 Task: Move the date in custom field "assignee" to the same day next week.
Action: Mouse moved to (1047, 81)
Screenshot: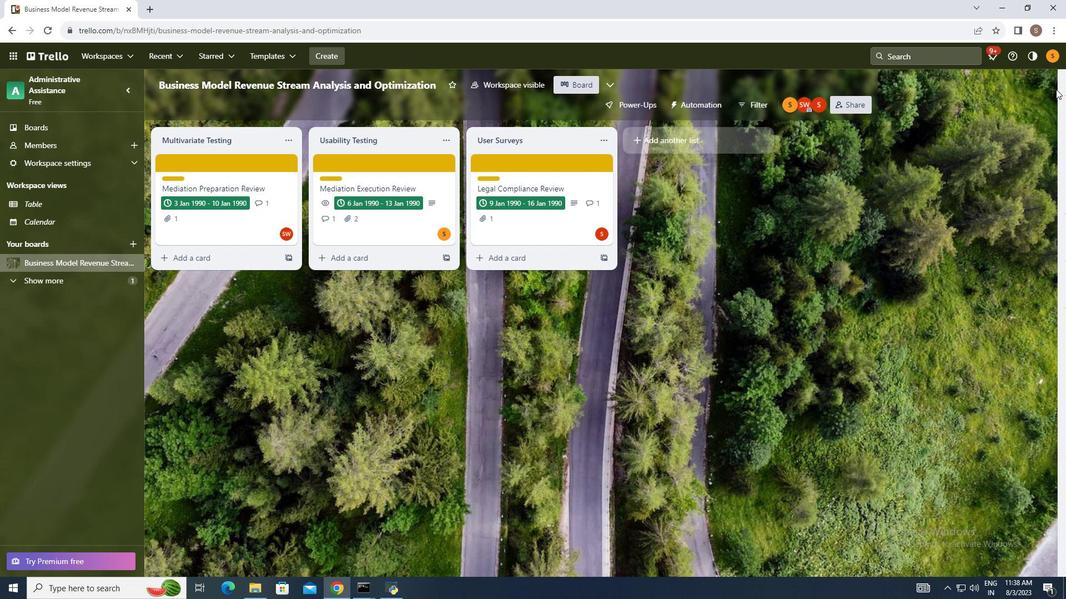 
Action: Mouse pressed left at (1047, 81)
Screenshot: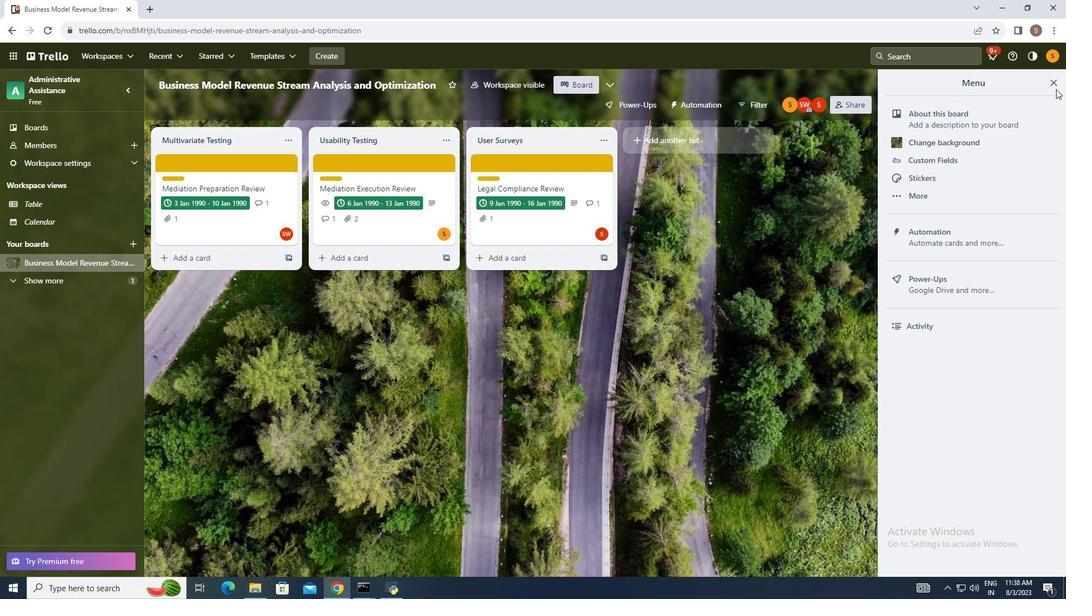 
Action: Mouse moved to (981, 222)
Screenshot: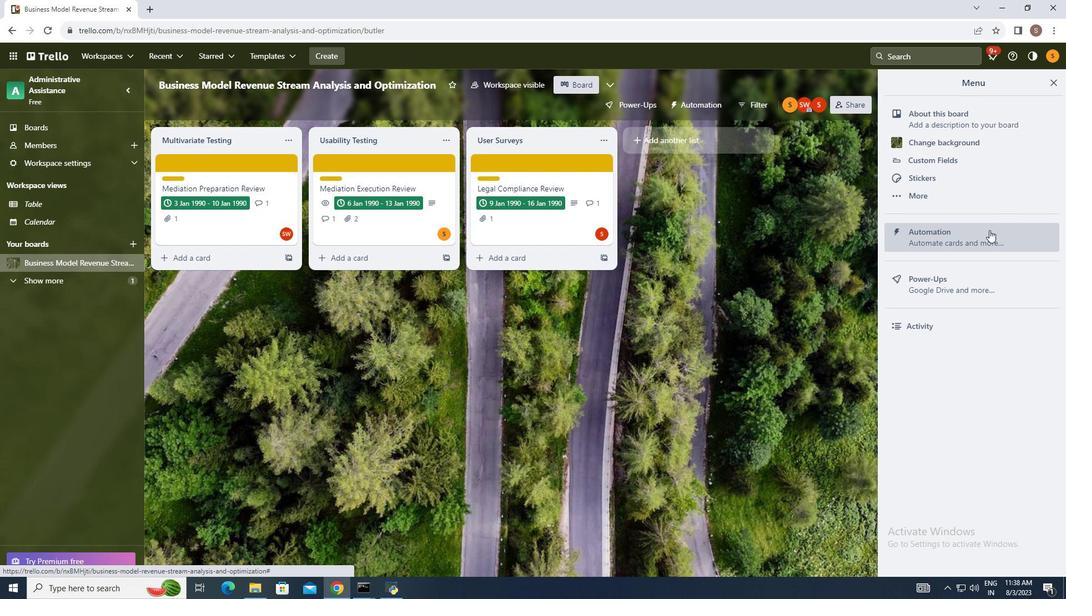 
Action: Mouse pressed left at (981, 222)
Screenshot: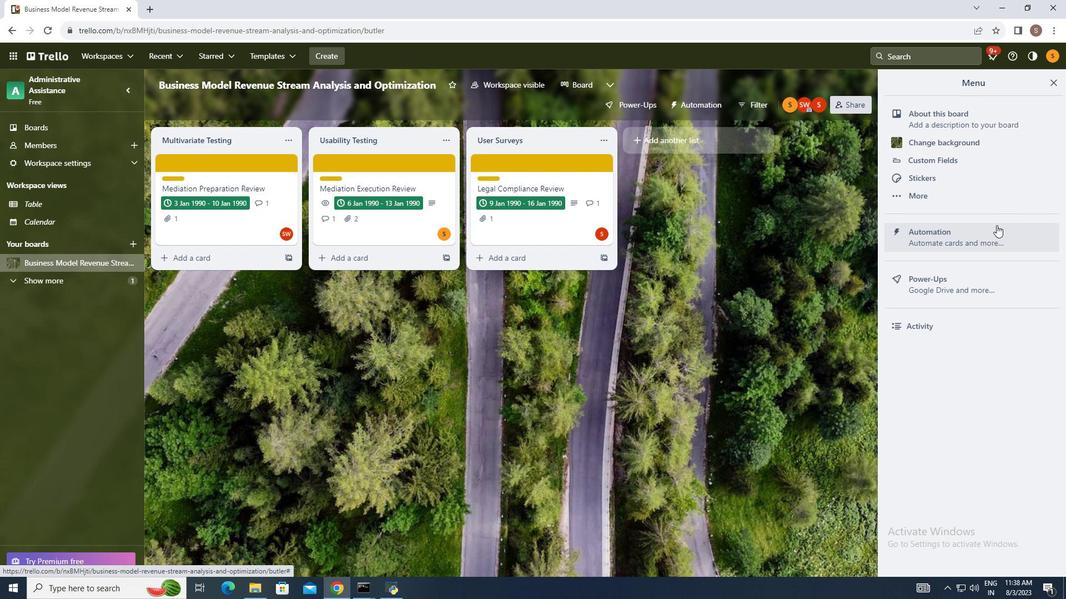 
Action: Mouse moved to (162, 279)
Screenshot: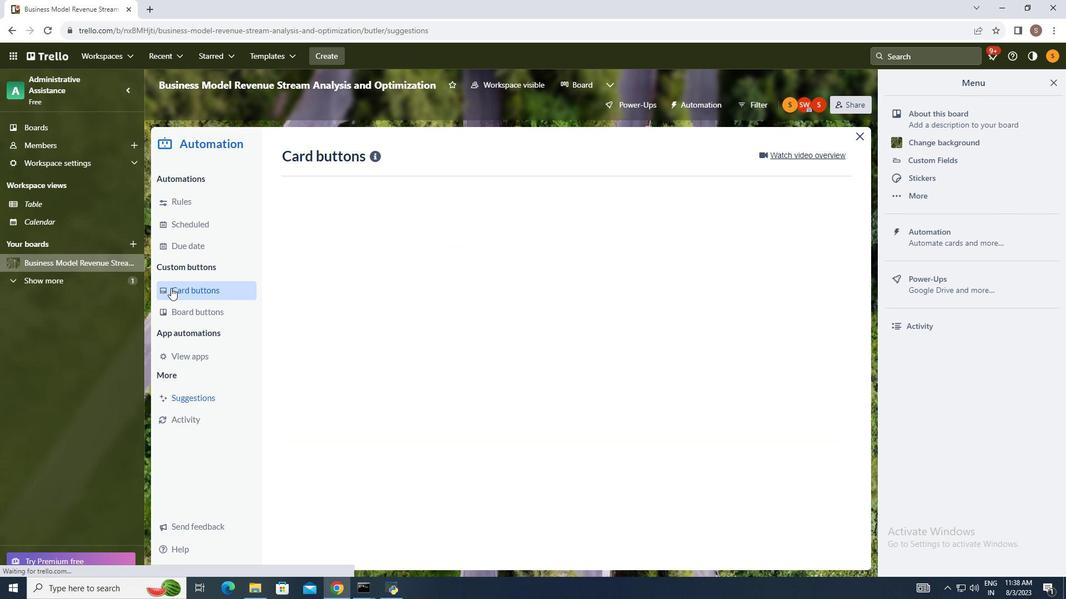 
Action: Mouse pressed left at (162, 279)
Screenshot: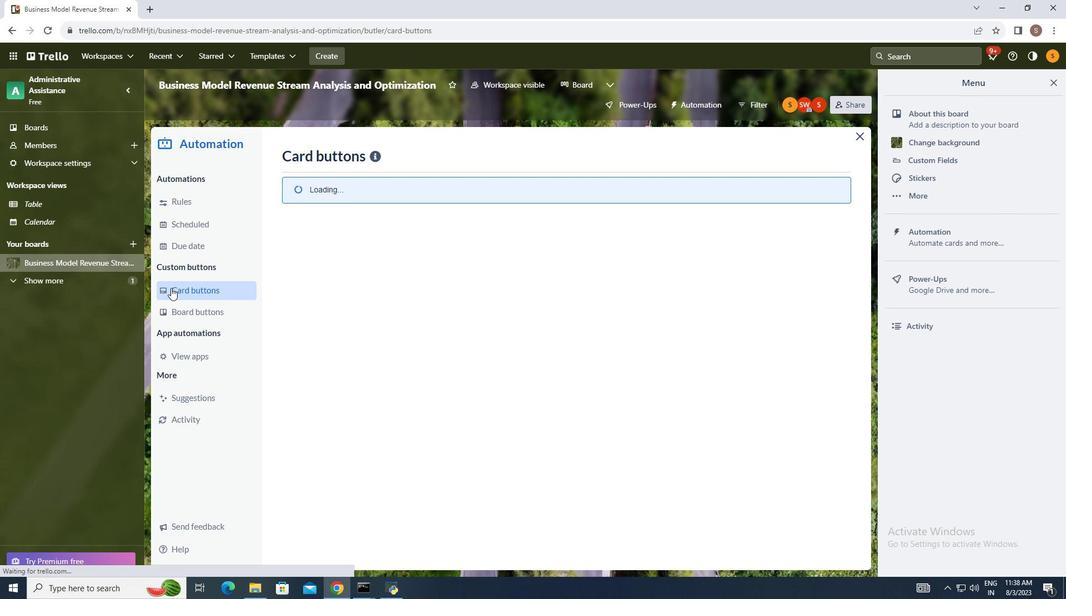 
Action: Mouse moved to (802, 147)
Screenshot: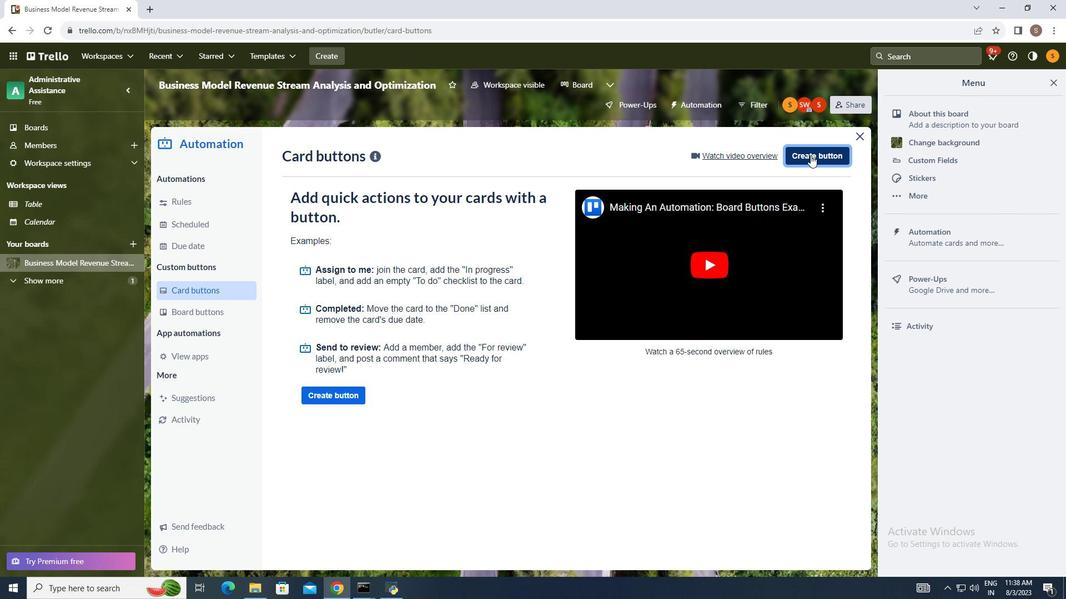 
Action: Mouse pressed left at (802, 147)
Screenshot: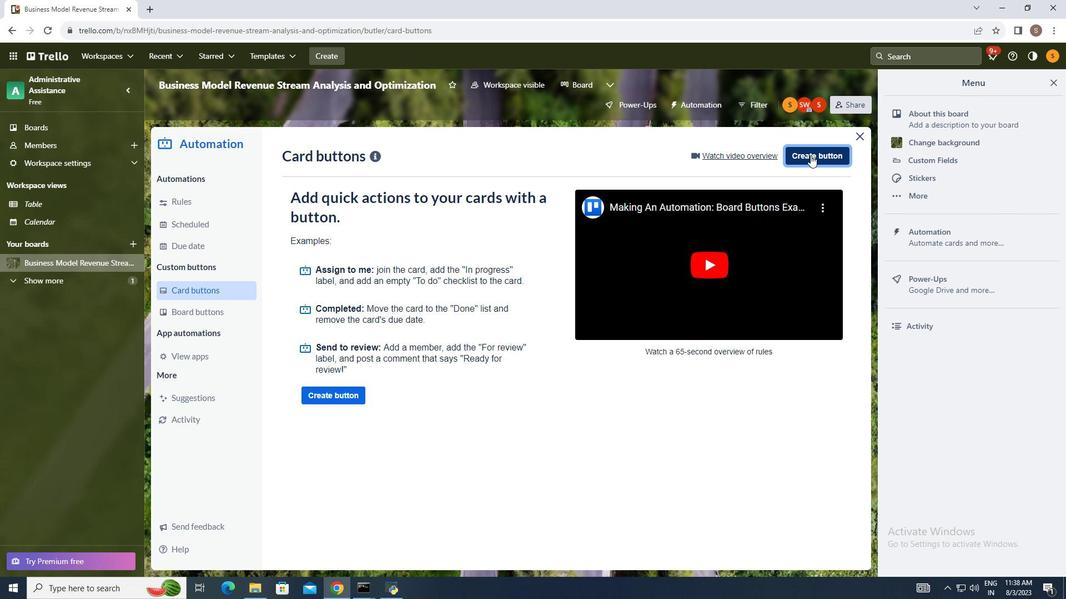 
Action: Mouse moved to (503, 294)
Screenshot: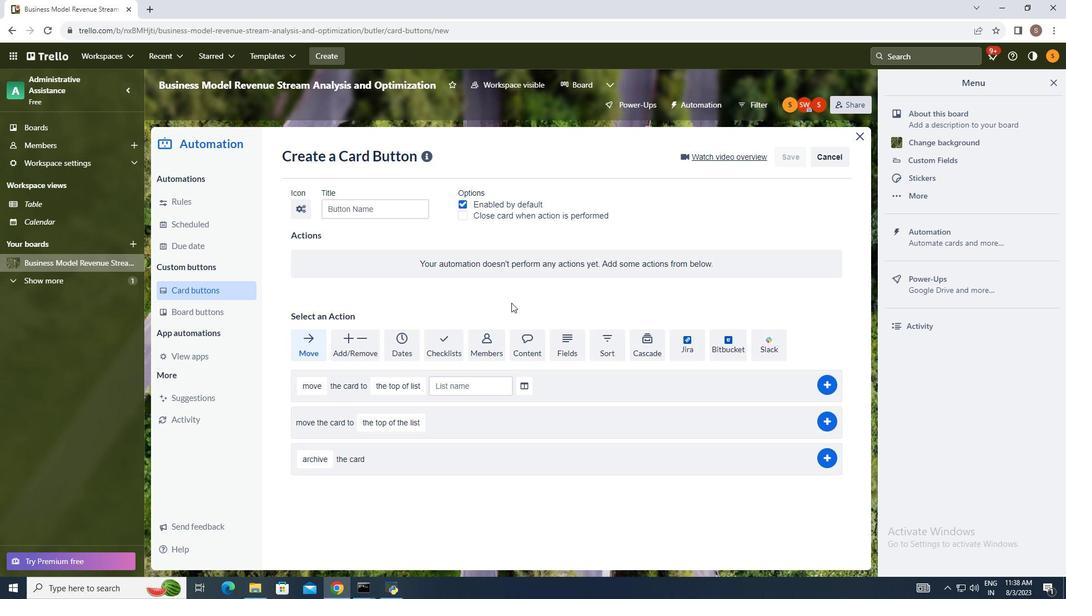 
Action: Mouse pressed left at (503, 294)
Screenshot: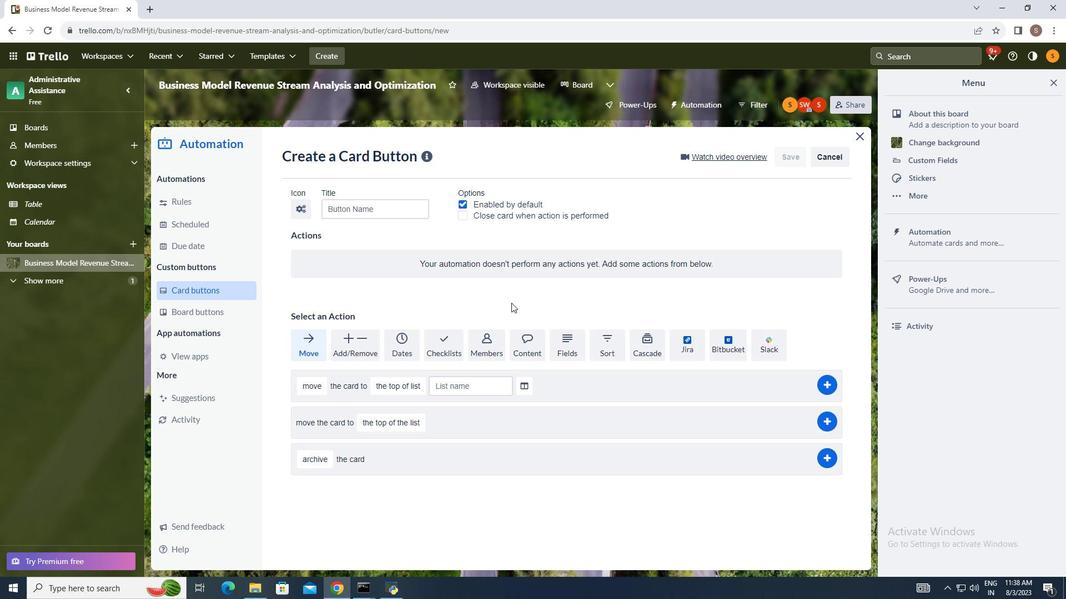 
Action: Mouse moved to (552, 331)
Screenshot: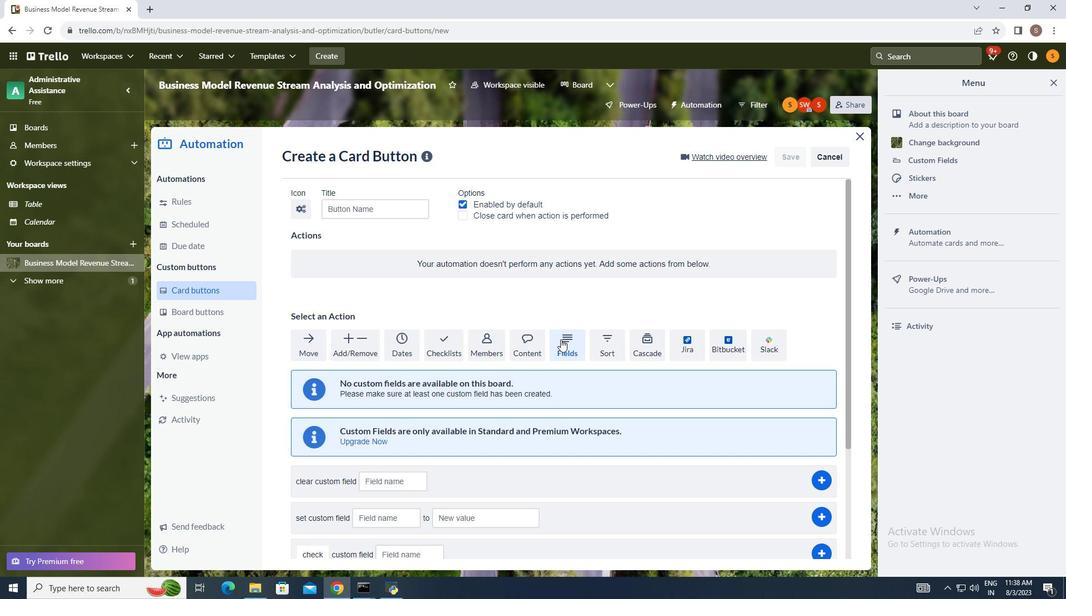 
Action: Mouse pressed left at (552, 331)
Screenshot: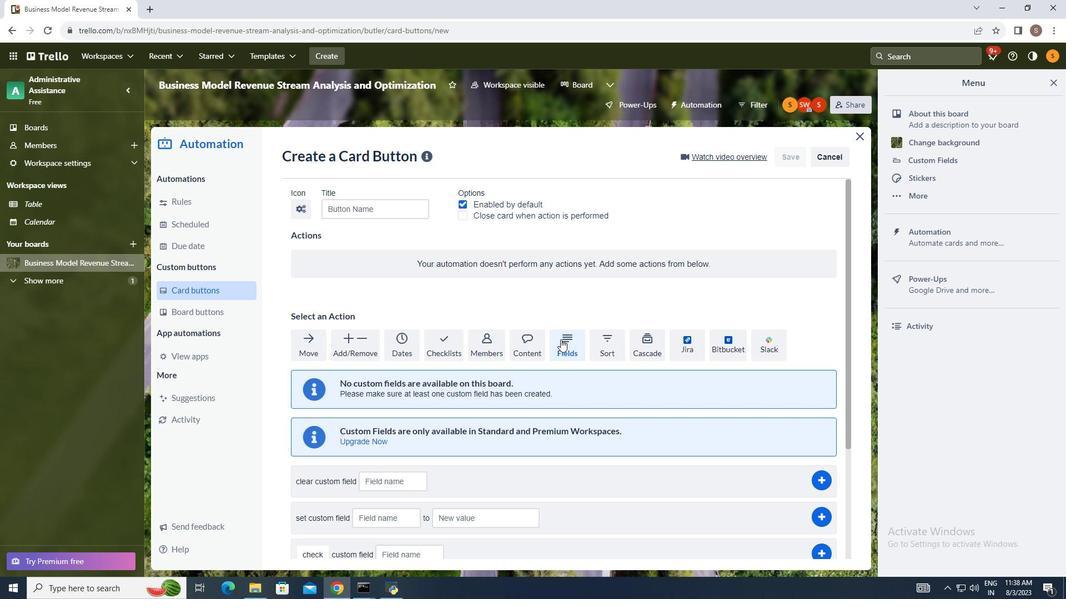 
Action: Mouse moved to (556, 355)
Screenshot: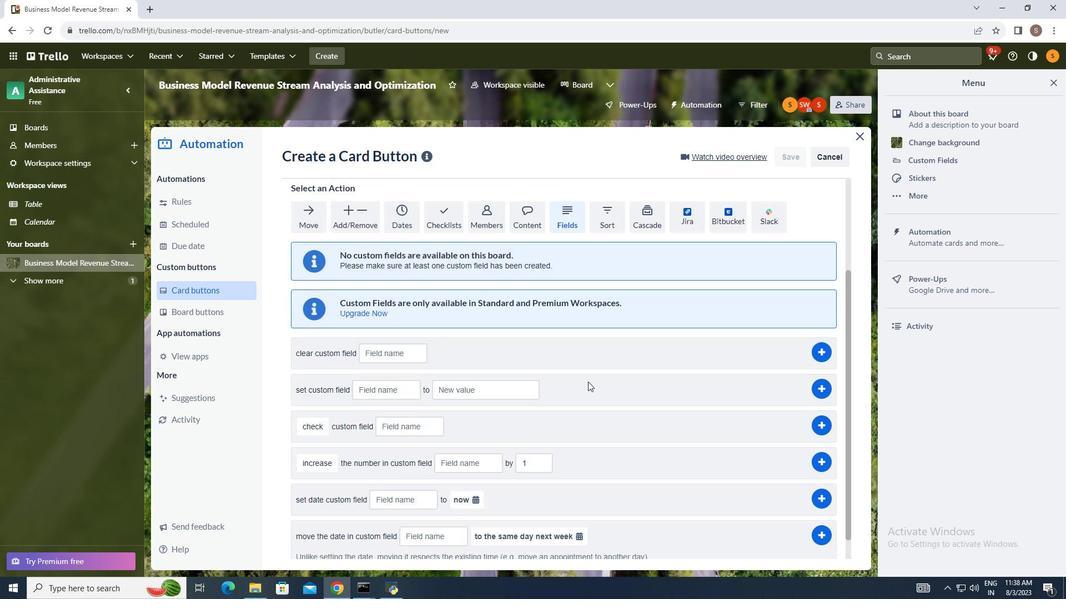 
Action: Mouse scrolled (556, 354) with delta (0, 0)
Screenshot: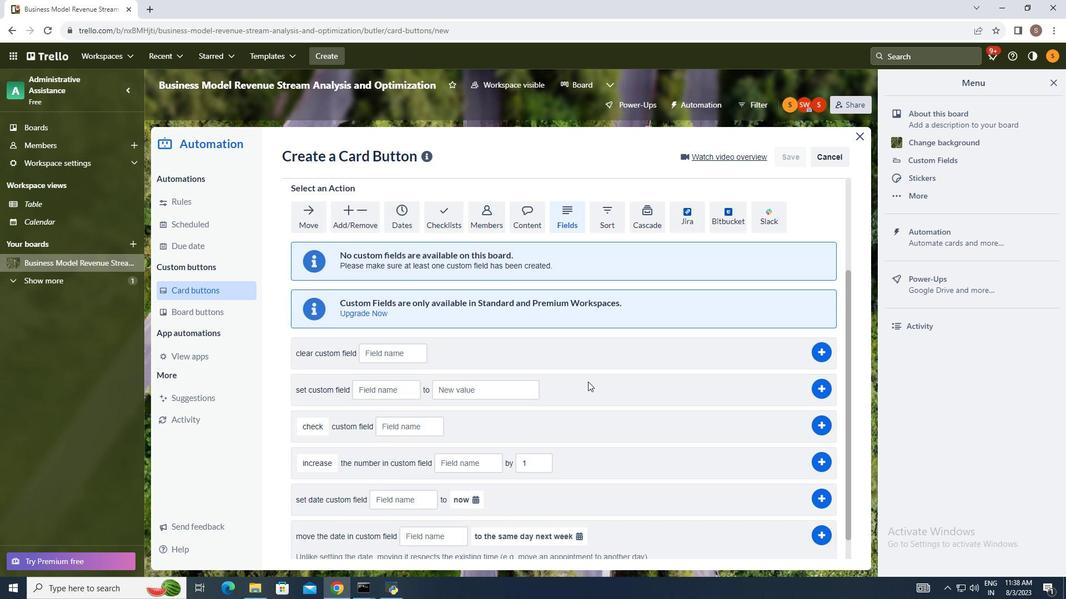 
Action: Mouse moved to (558, 358)
Screenshot: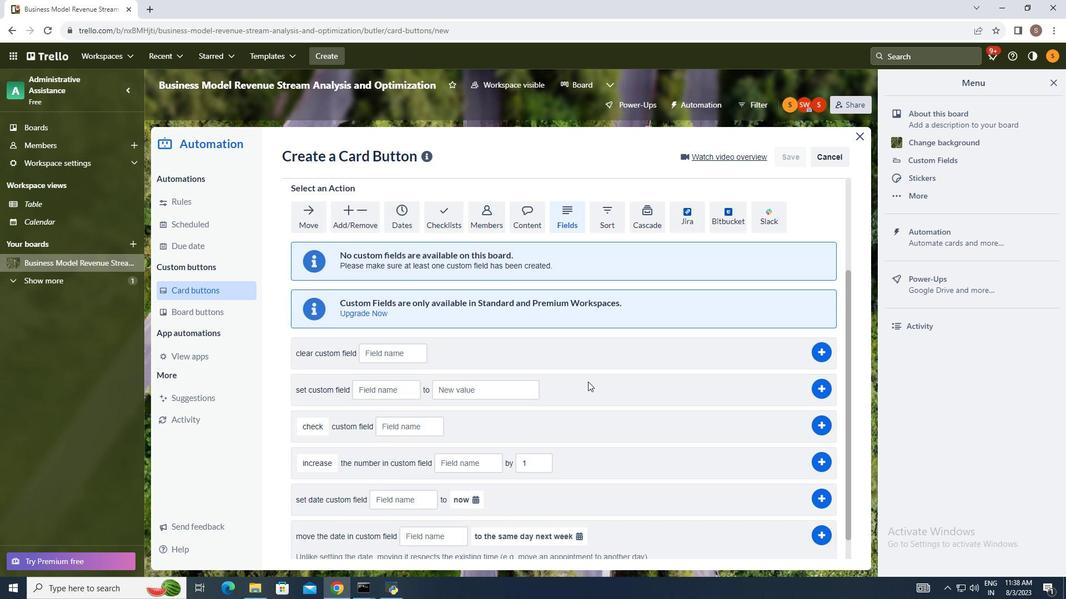 
Action: Mouse scrolled (558, 358) with delta (0, 0)
Screenshot: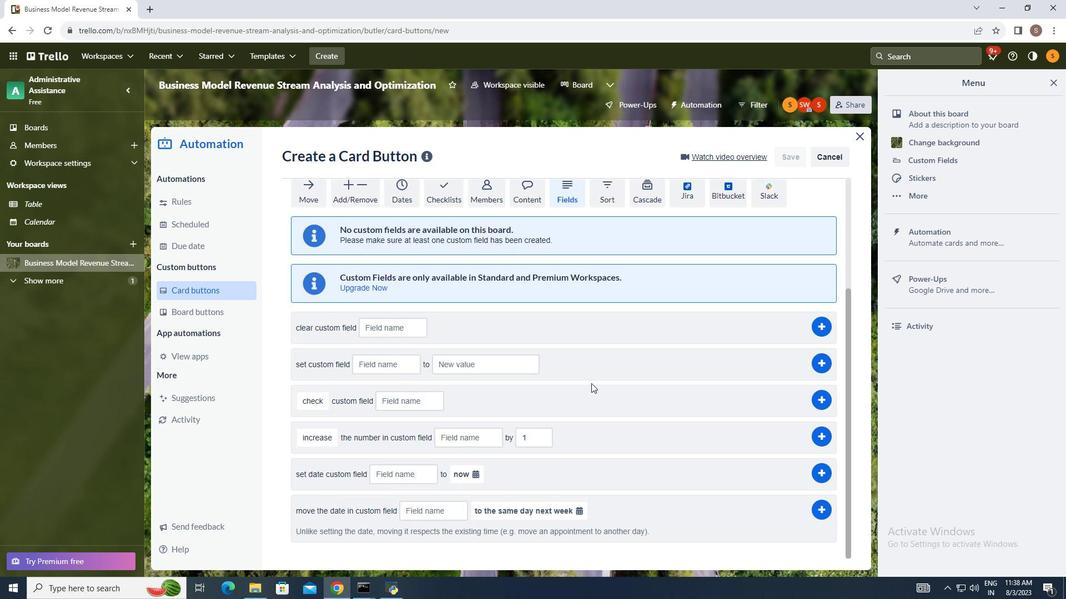 
Action: Mouse moved to (560, 363)
Screenshot: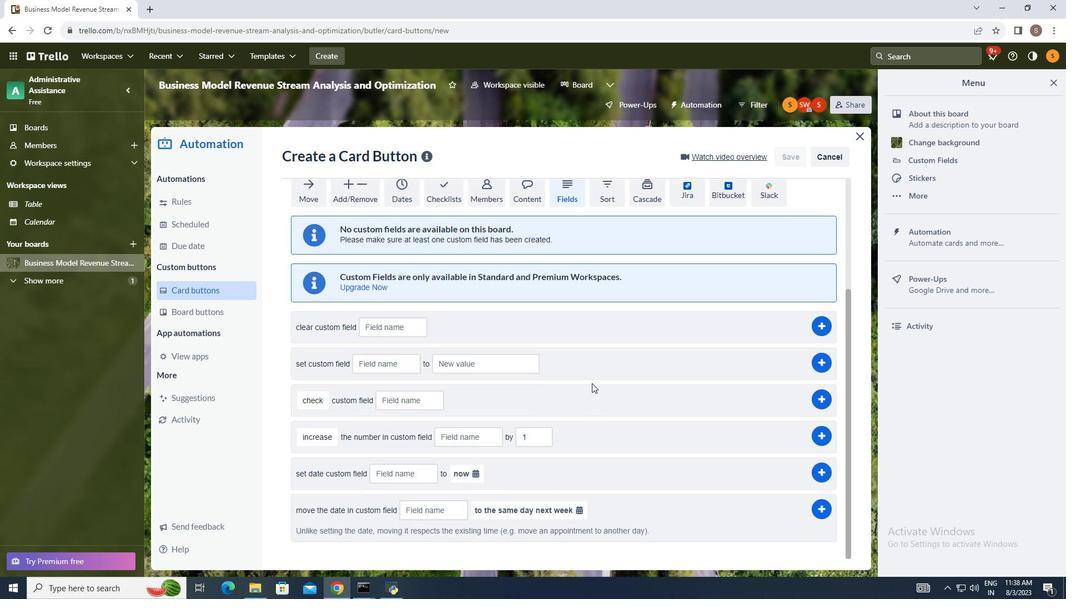 
Action: Mouse scrolled (560, 362) with delta (0, 0)
Screenshot: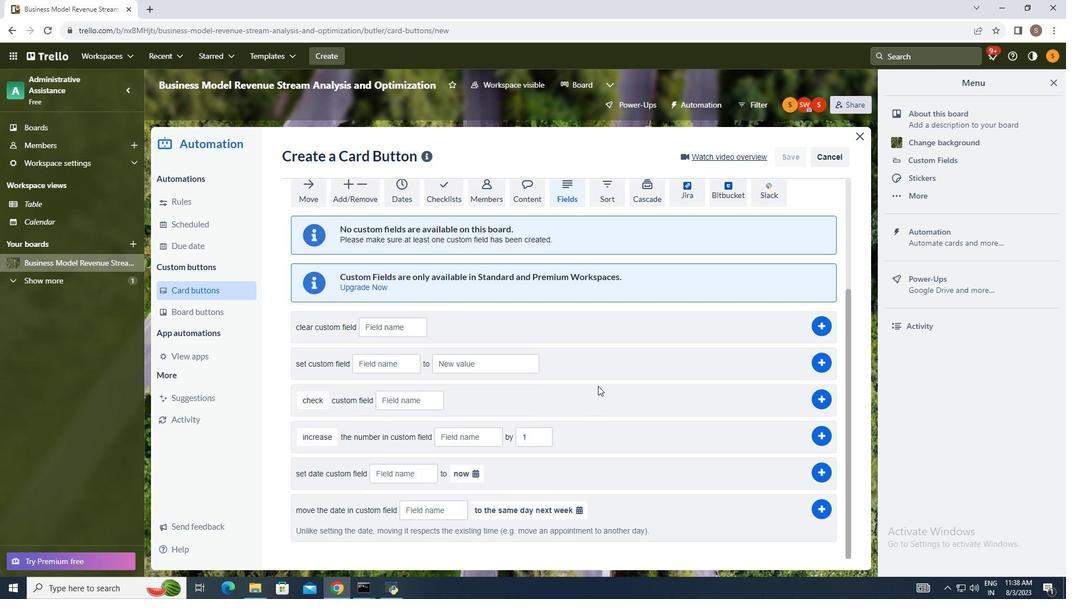 
Action: Mouse moved to (574, 369)
Screenshot: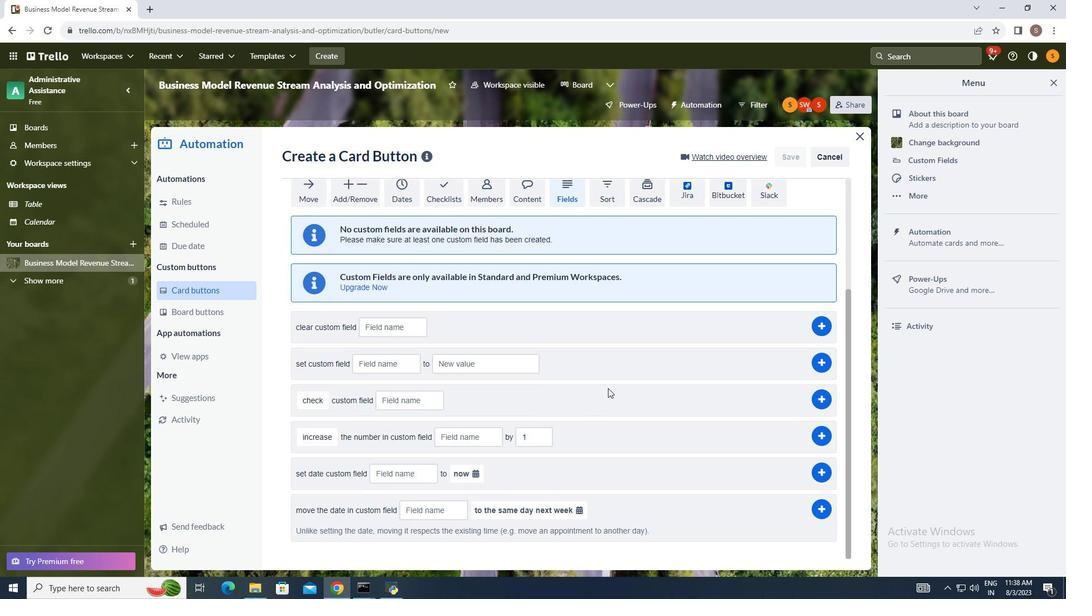 
Action: Mouse scrolled (574, 369) with delta (0, 0)
Screenshot: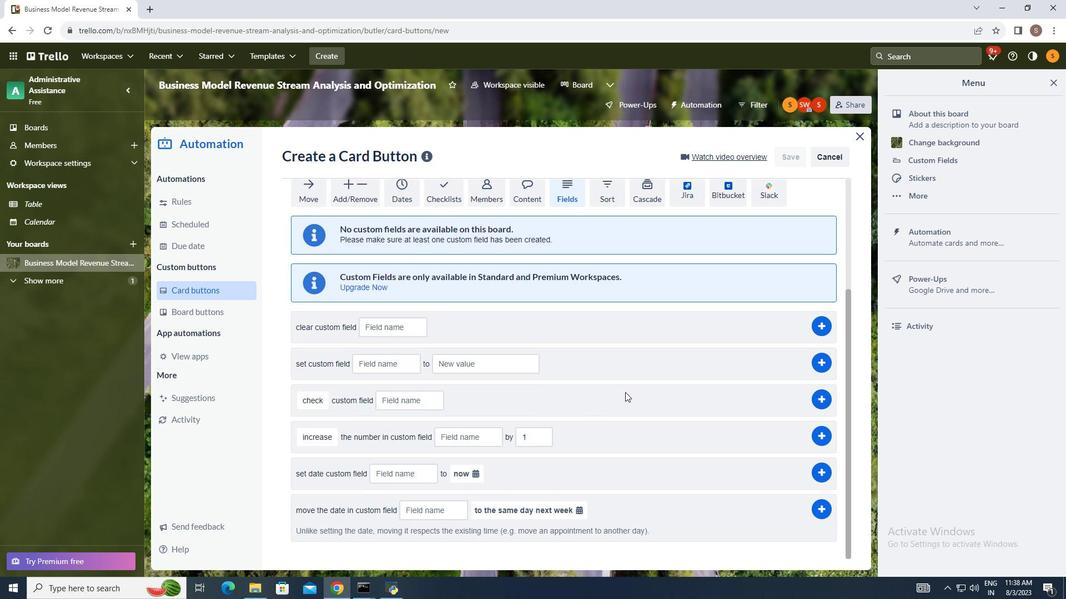 
Action: Mouse moved to (588, 377)
Screenshot: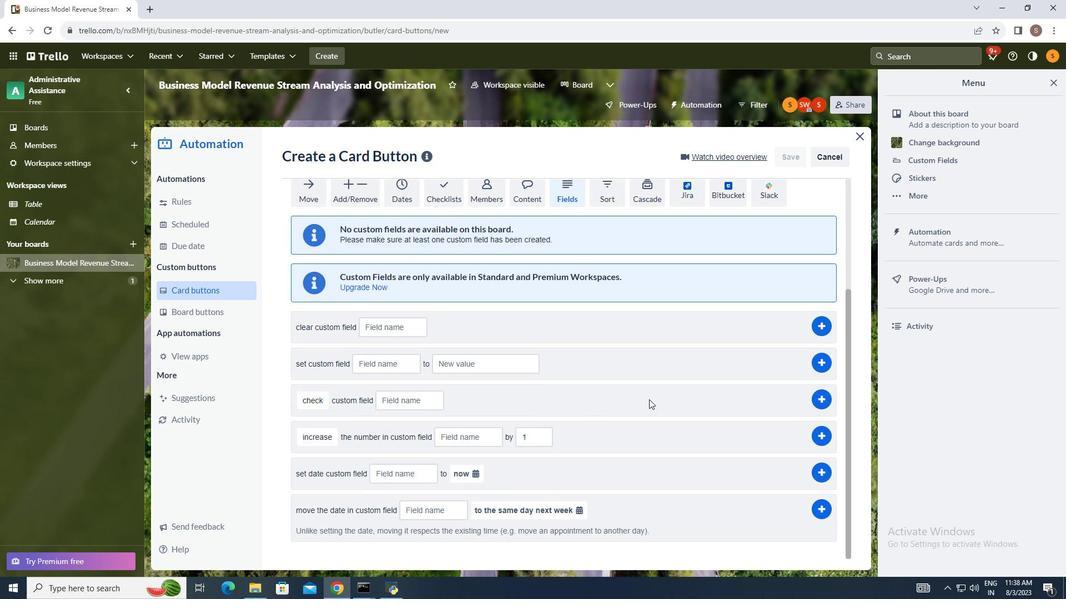 
Action: Mouse scrolled (584, 375) with delta (0, 0)
Screenshot: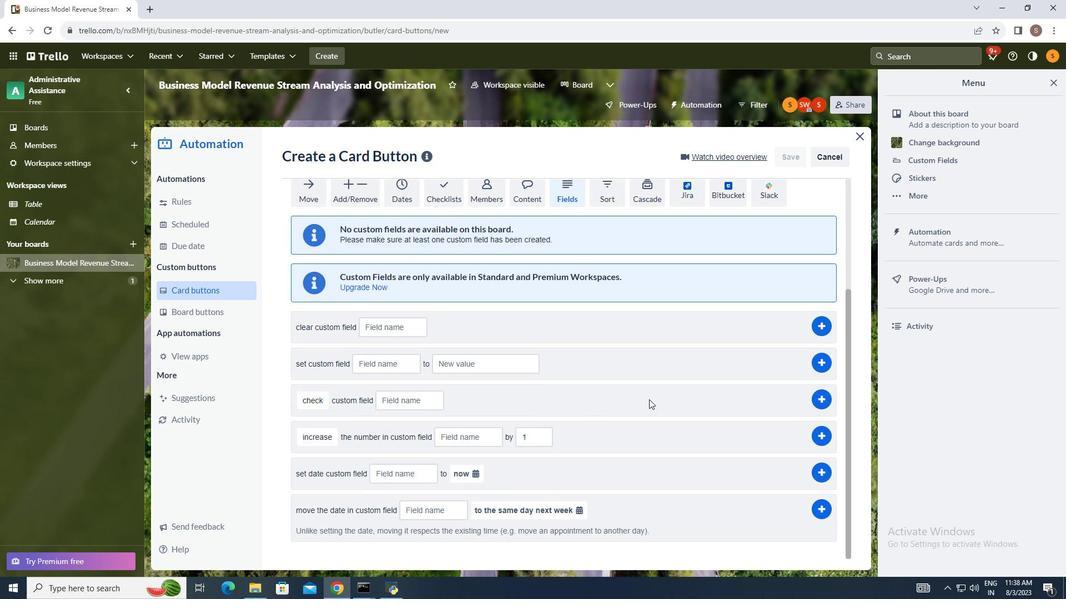 
Action: Mouse moved to (636, 388)
Screenshot: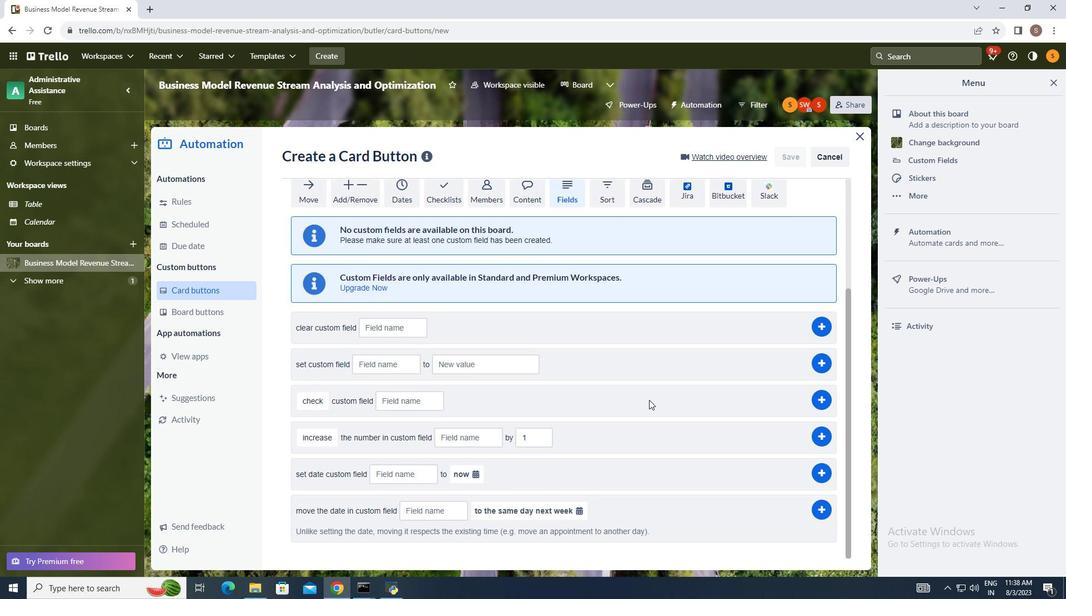 
Action: Mouse scrolled (636, 388) with delta (0, 0)
Screenshot: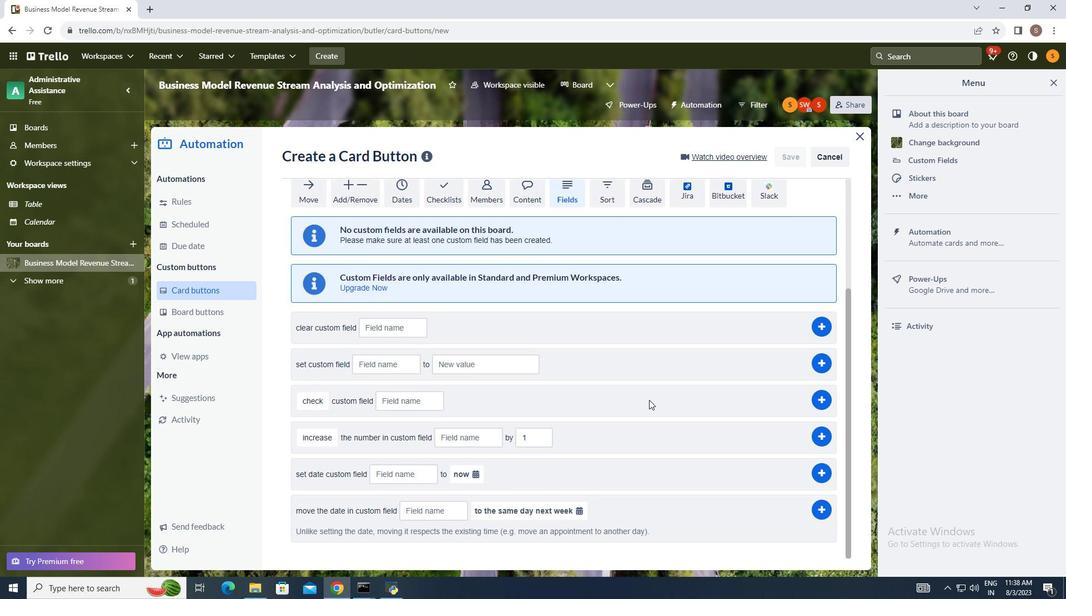 
Action: Mouse moved to (640, 390)
Screenshot: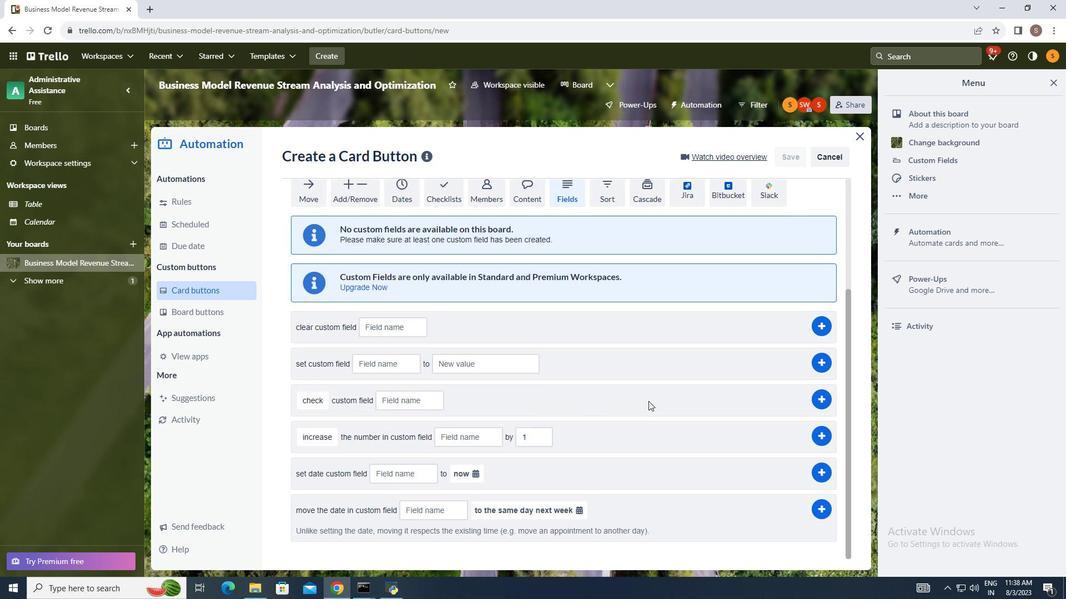 
Action: Mouse scrolled (640, 391) with delta (0, 0)
Screenshot: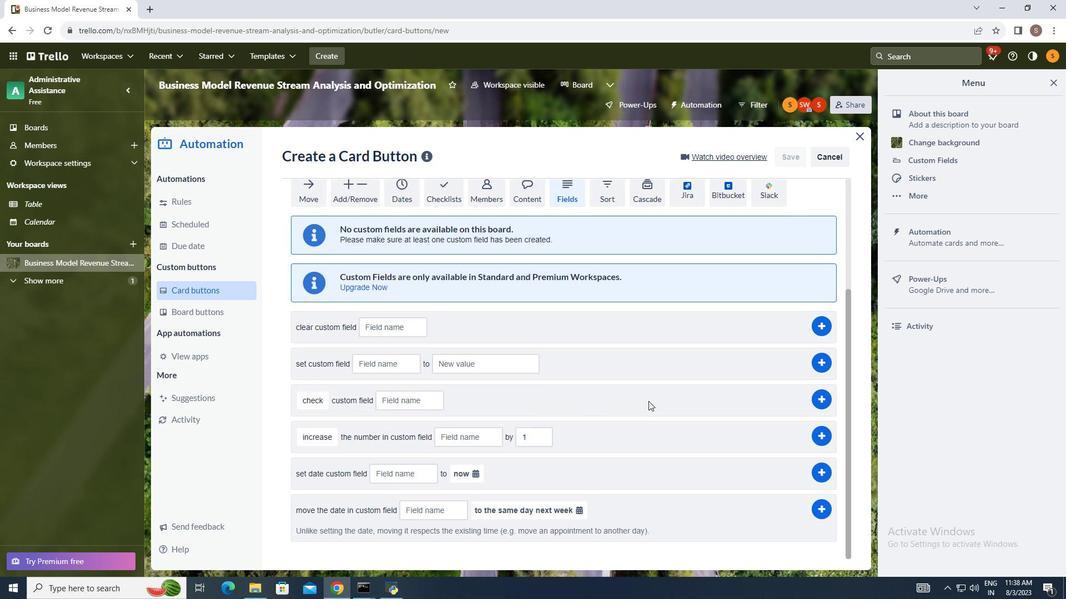
Action: Mouse moved to (640, 391)
Screenshot: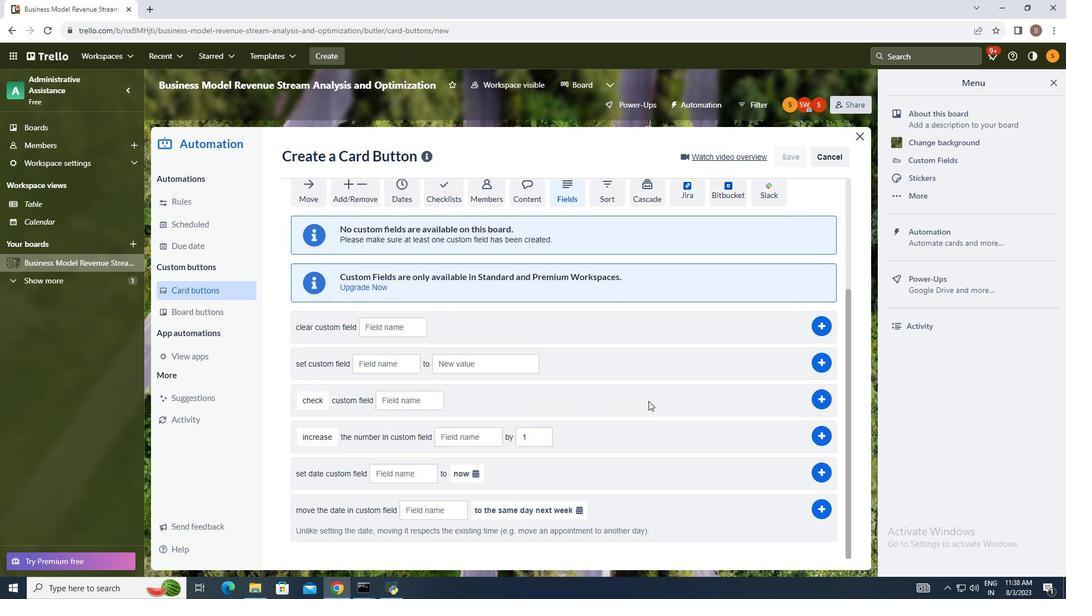 
Action: Mouse scrolled (640, 390) with delta (0, 0)
Screenshot: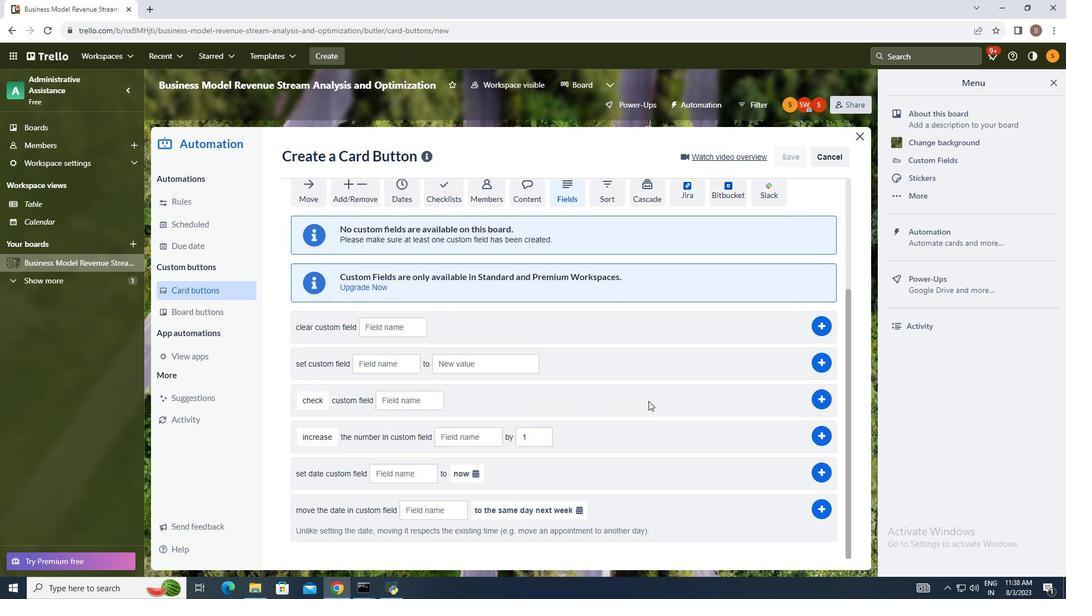 
Action: Mouse moved to (640, 391)
Screenshot: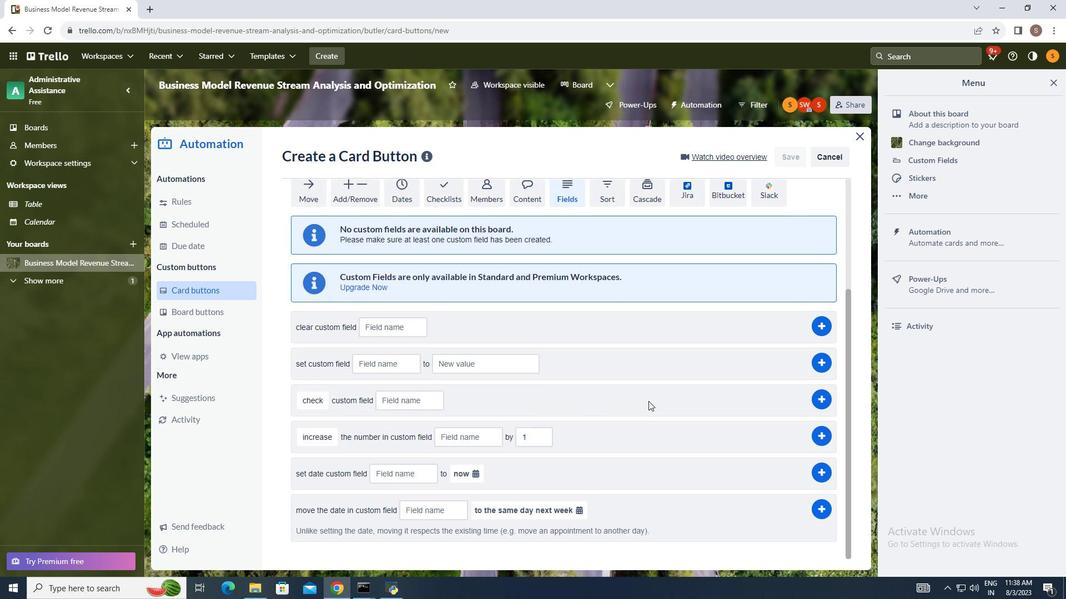 
Action: Mouse scrolled (640, 390) with delta (0, 0)
Screenshot: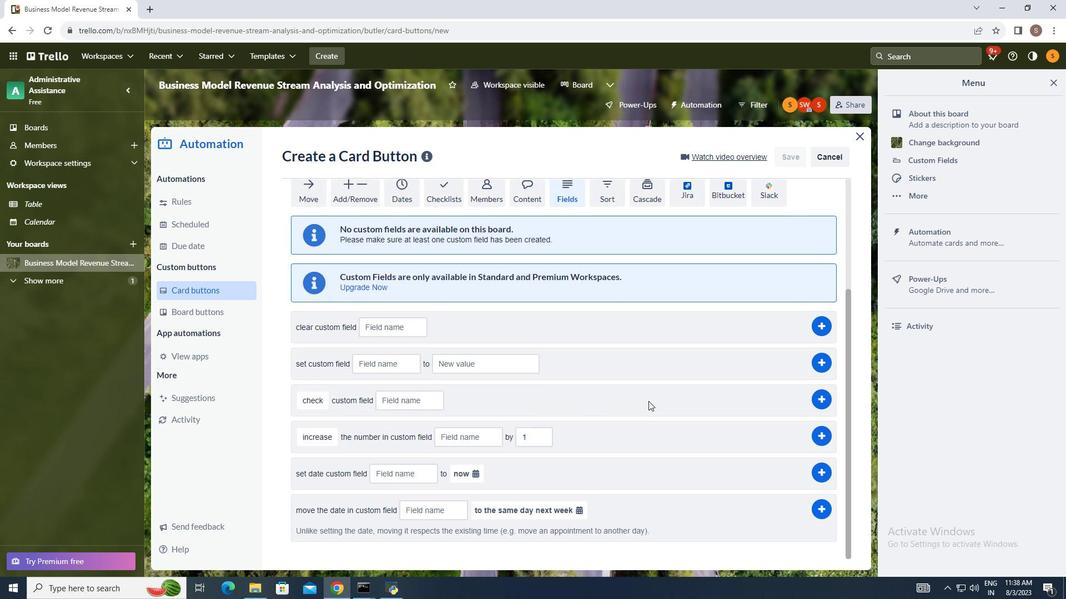 
Action: Mouse moved to (640, 392)
Screenshot: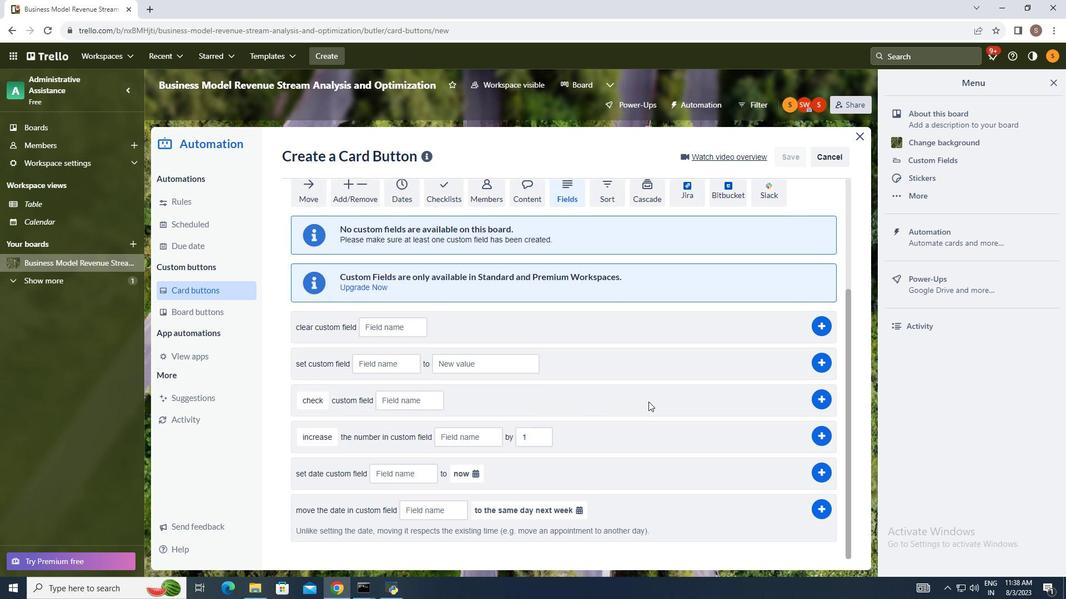 
Action: Mouse scrolled (640, 391) with delta (0, 0)
Screenshot: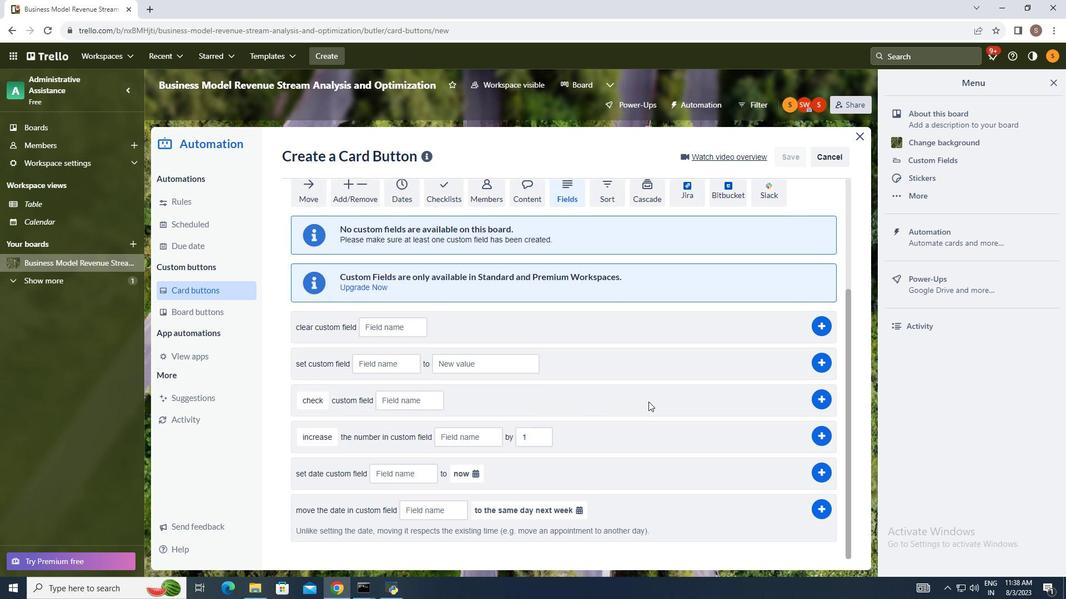 
Action: Mouse moved to (430, 505)
Screenshot: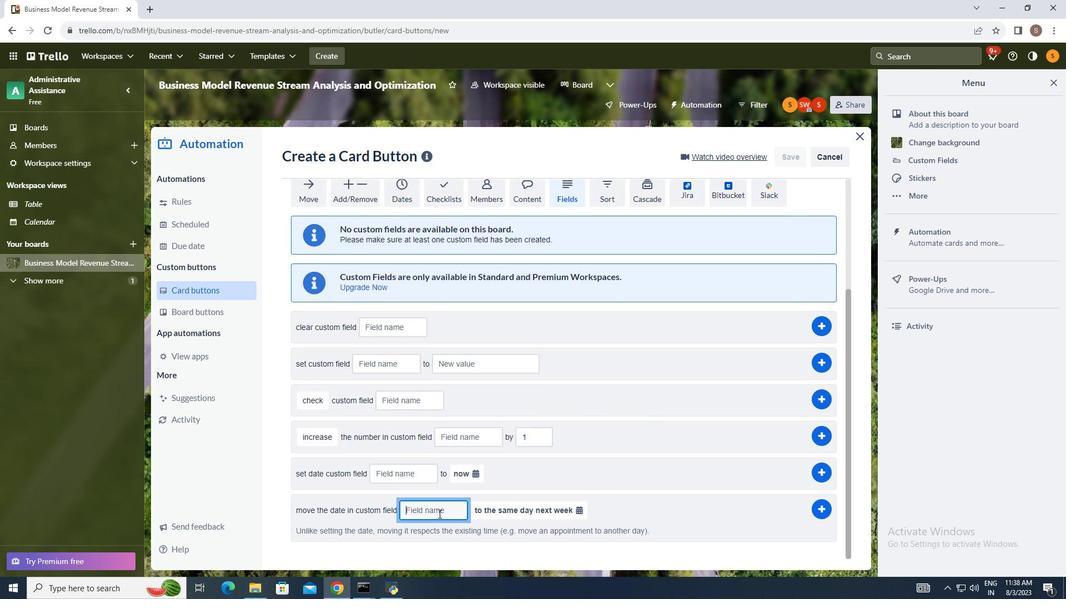 
Action: Mouse pressed left at (430, 505)
Screenshot: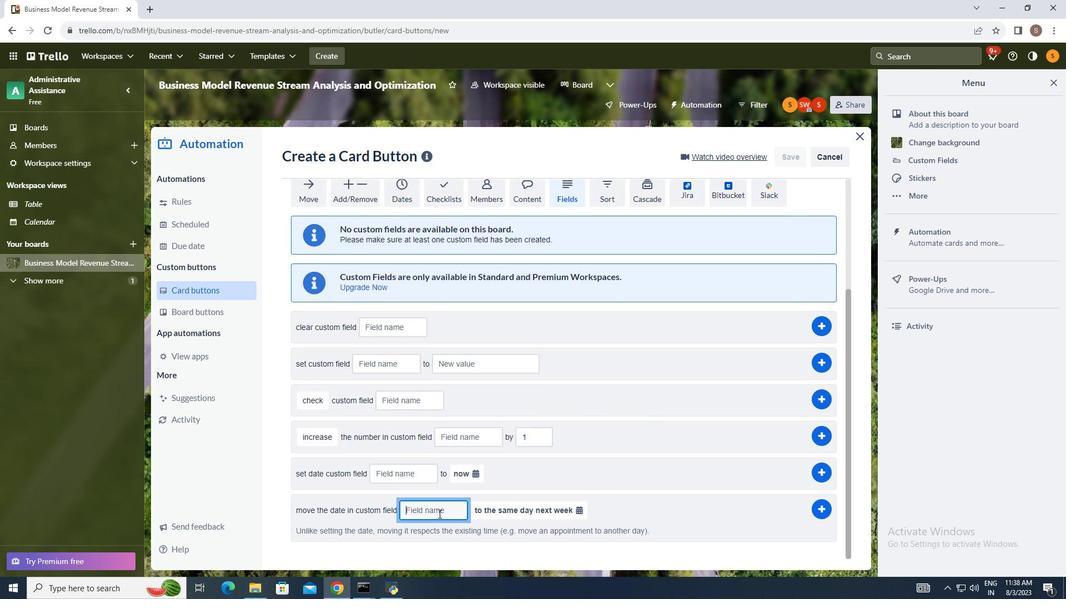 
Action: Mouse moved to (251, 495)
Screenshot: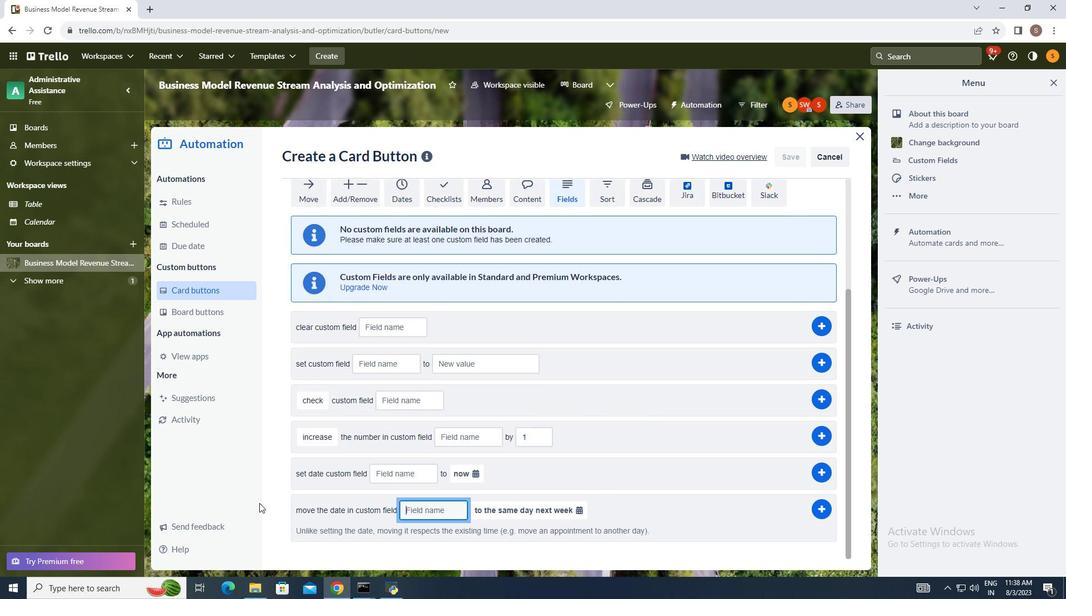
Action: Key pressed assignee
Screenshot: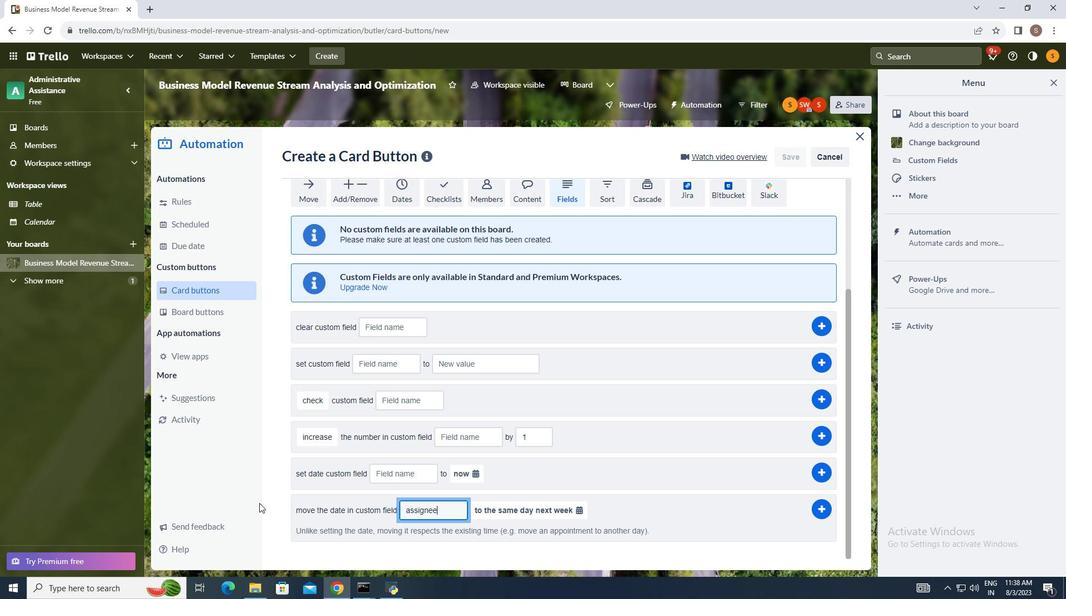 
Action: Mouse moved to (507, 508)
Screenshot: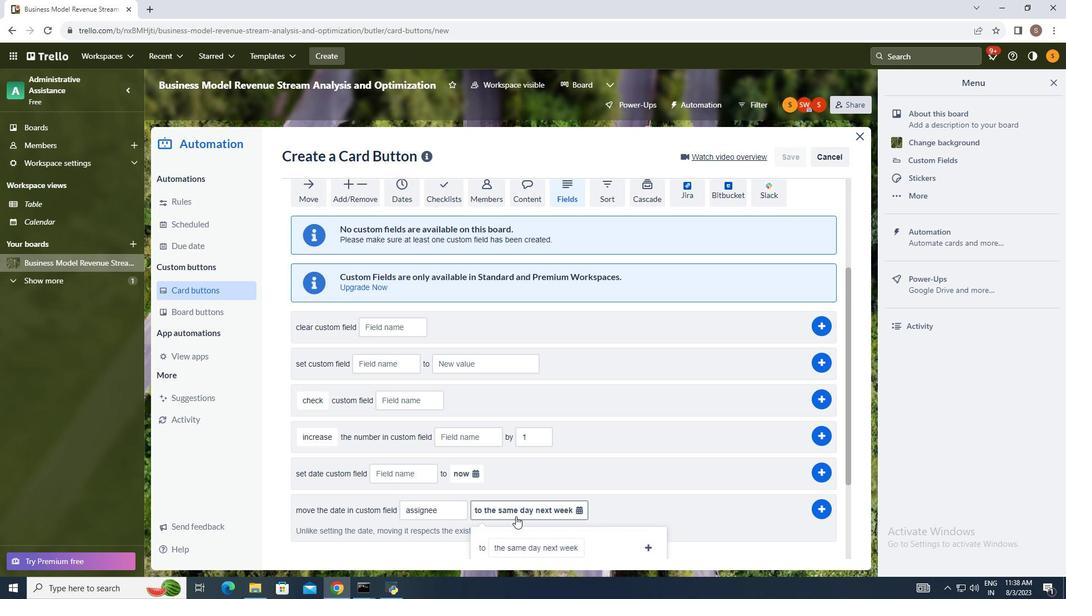 
Action: Mouse pressed left at (507, 508)
Screenshot: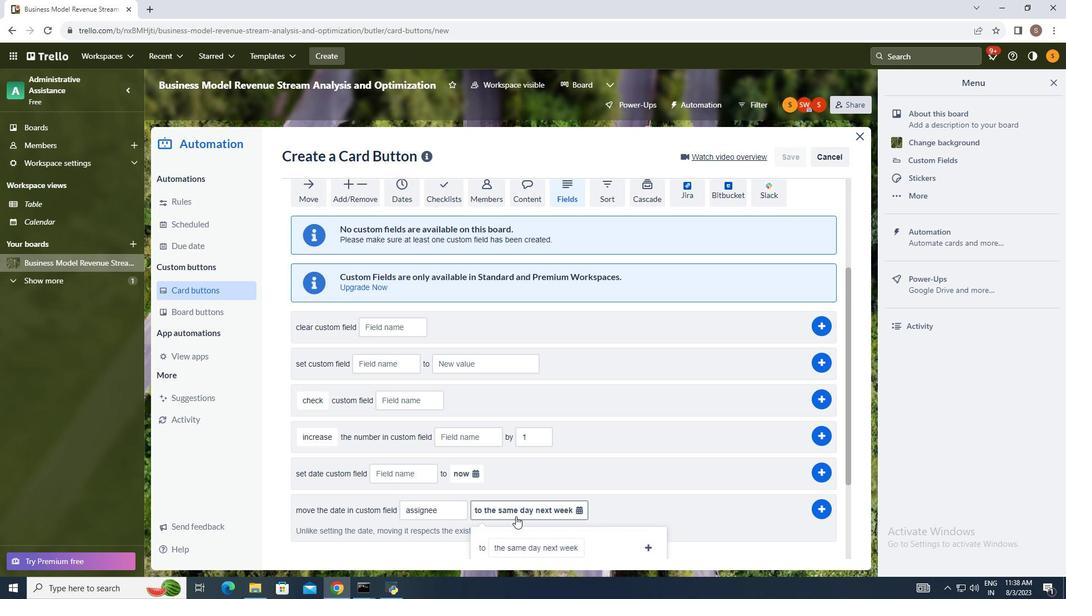 
Action: Mouse moved to (520, 520)
Screenshot: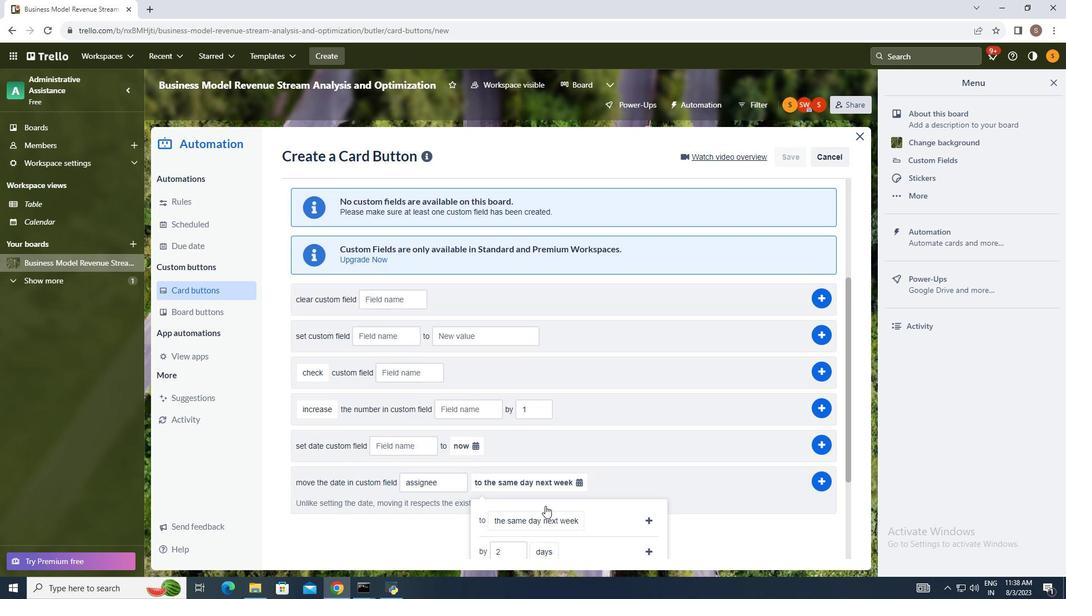 
Action: Mouse scrolled (520, 521) with delta (0, 0)
Screenshot: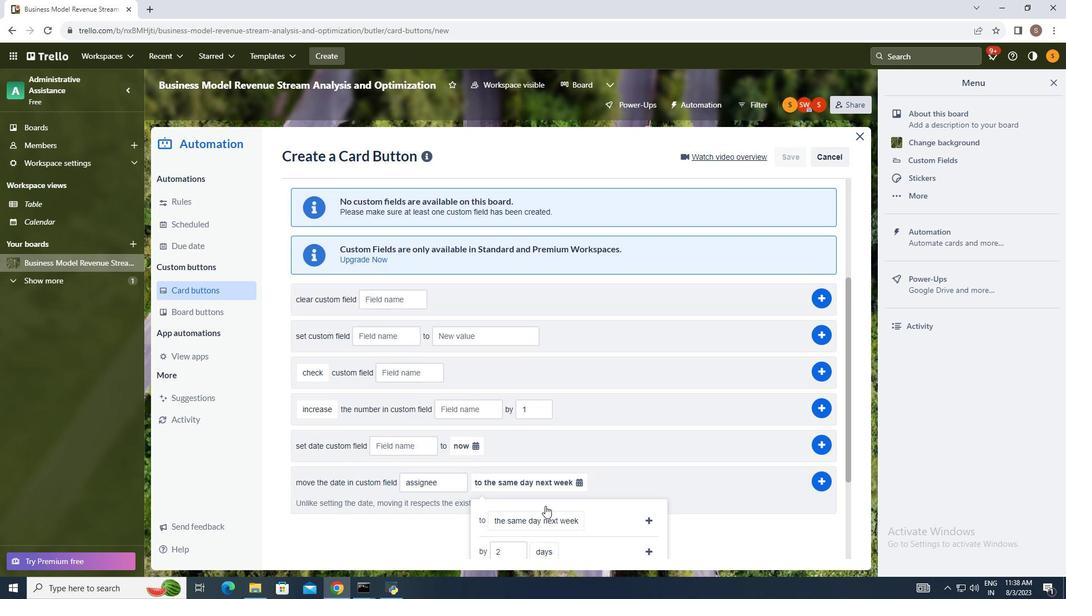 
Action: Mouse moved to (520, 518)
Screenshot: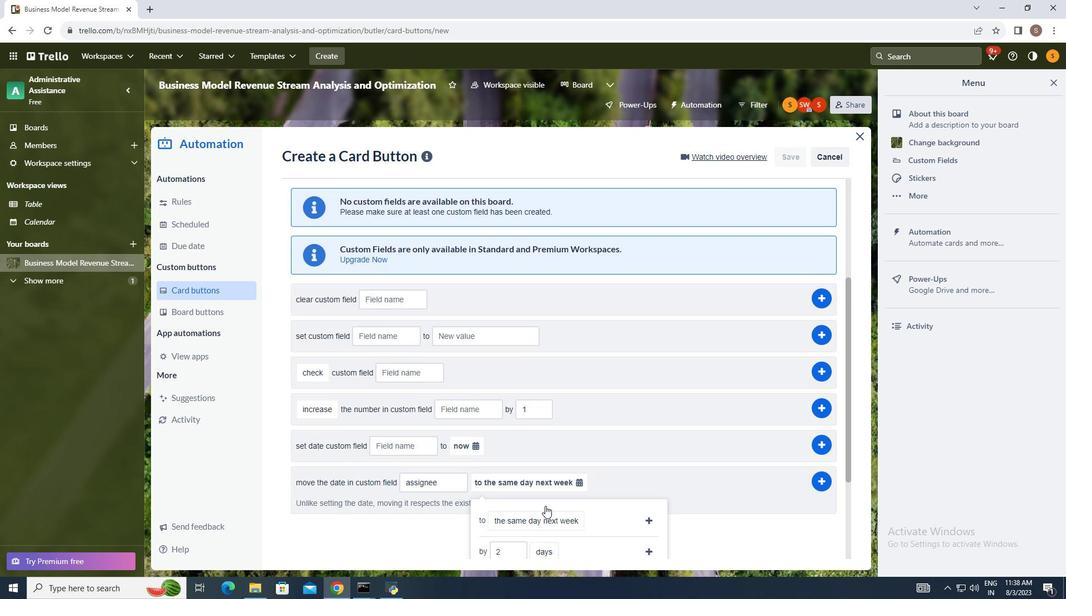 
Action: Mouse scrolled (520, 517) with delta (0, 0)
Screenshot: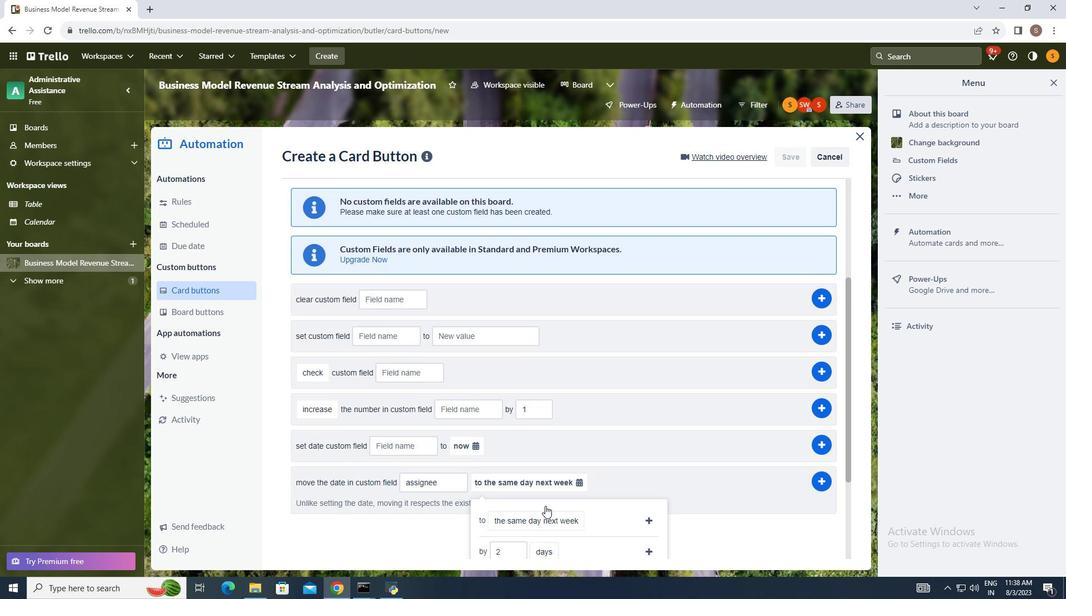 
Action: Mouse moved to (523, 504)
Screenshot: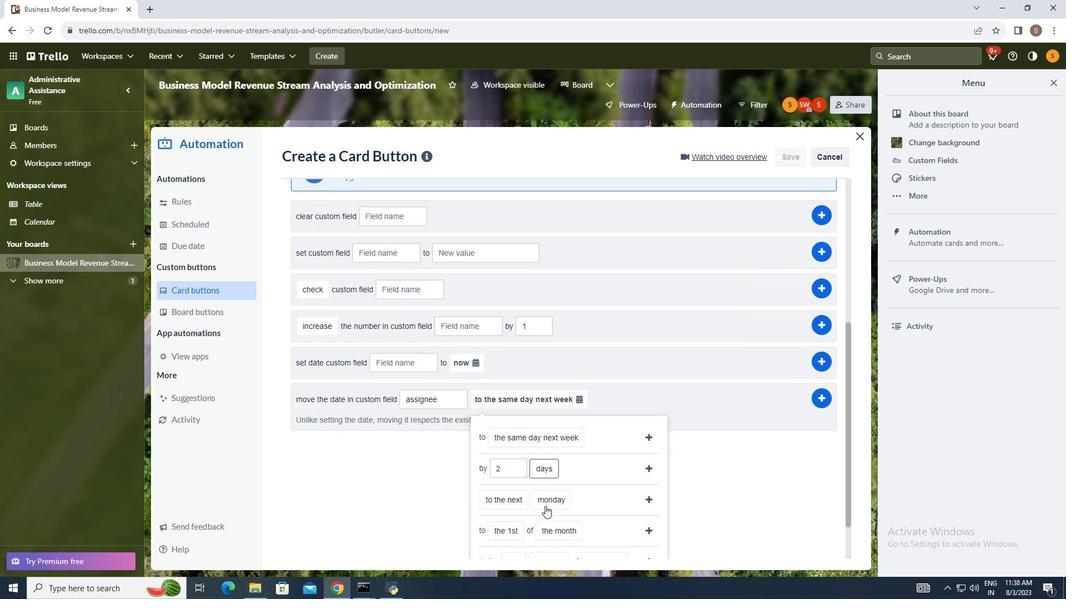 
Action: Mouse scrolled (520, 512) with delta (0, 0)
Screenshot: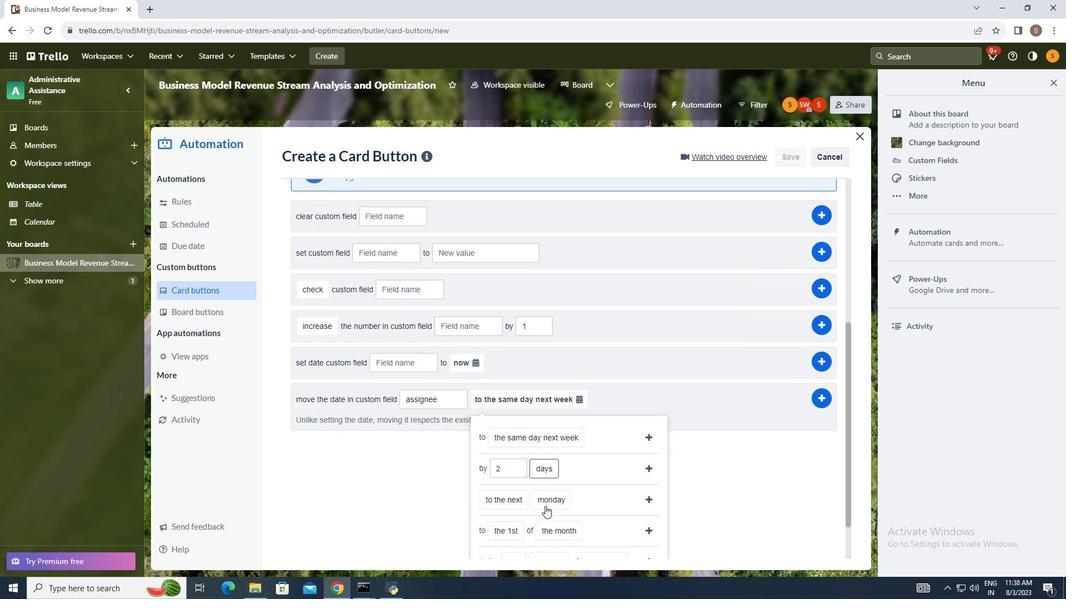 
Action: Mouse moved to (523, 503)
Screenshot: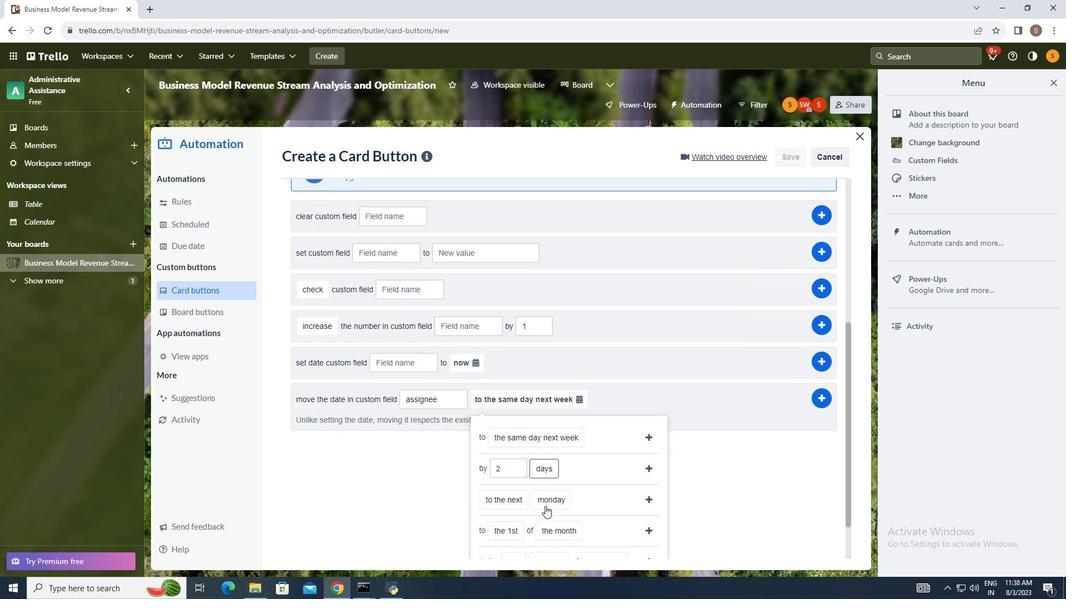 
Action: Mouse scrolled (520, 510) with delta (0, 0)
Screenshot: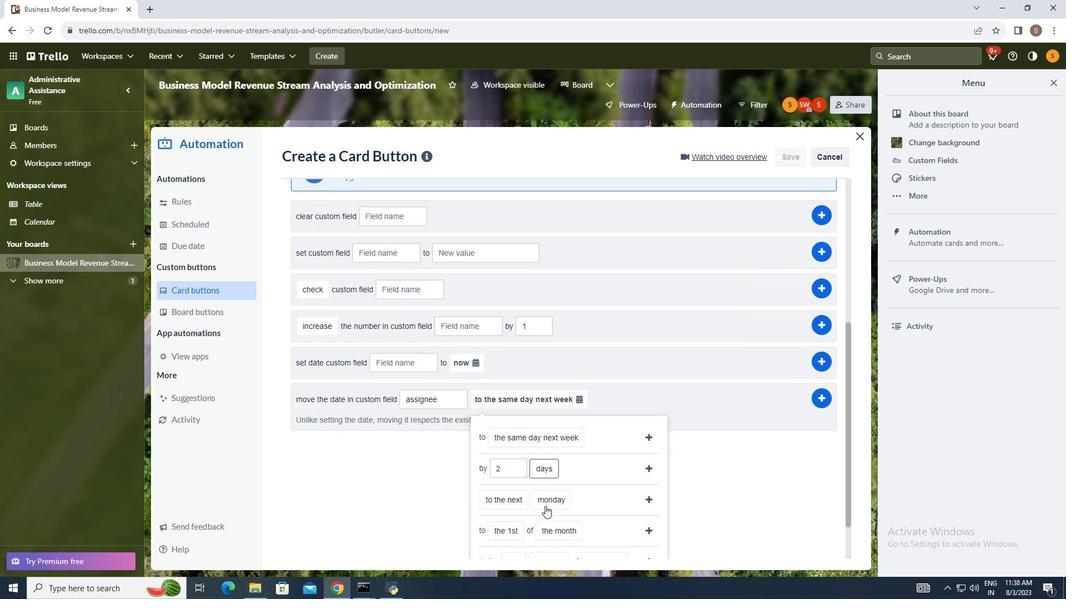 
Action: Mouse moved to (528, 295)
Screenshot: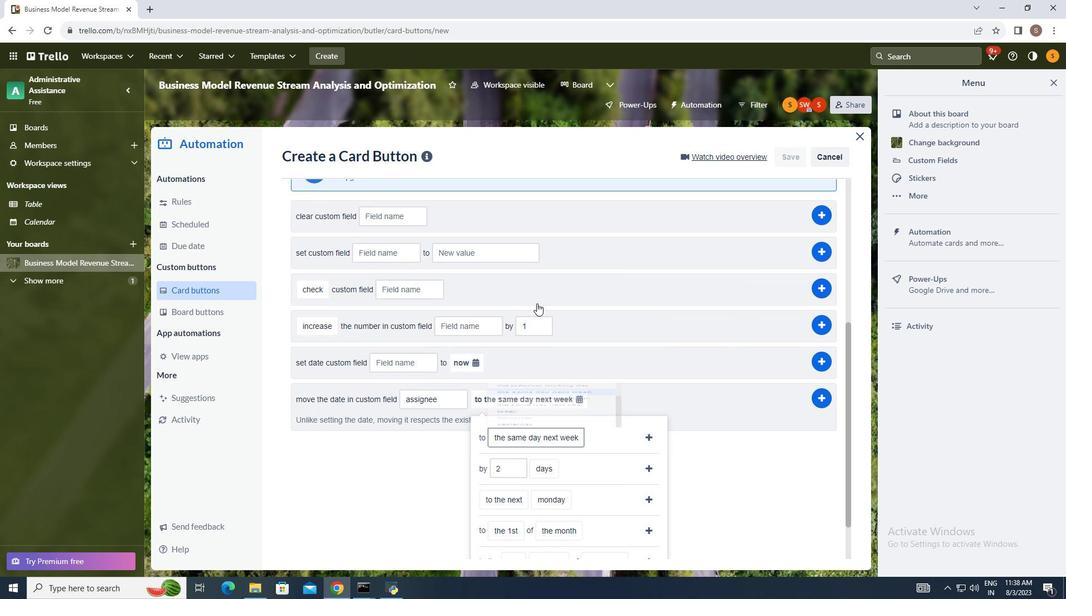 
Action: Mouse pressed left at (528, 295)
Screenshot: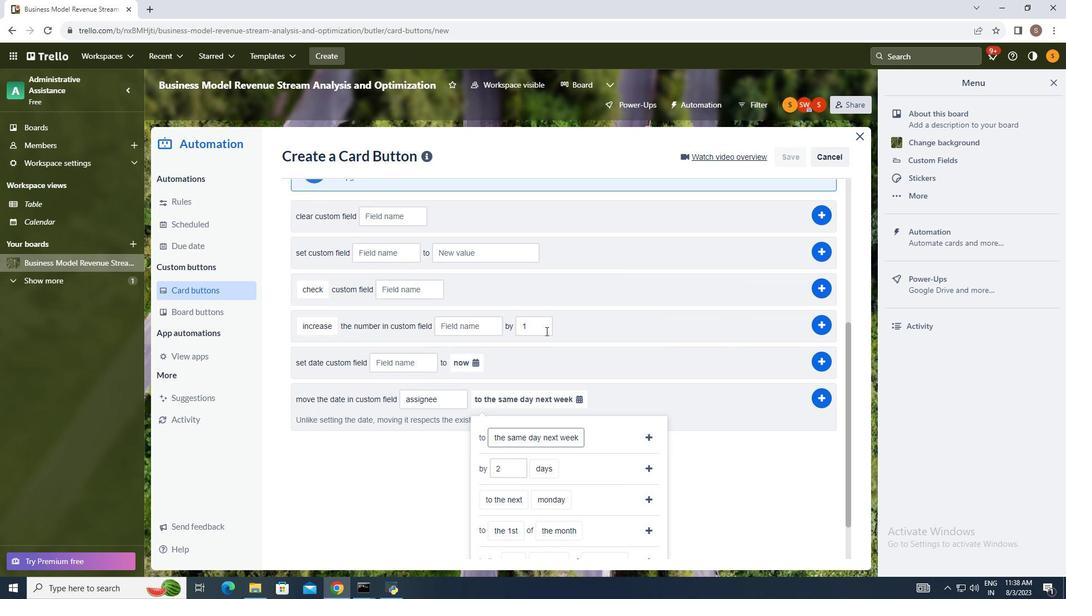 
Action: Mouse moved to (640, 430)
Screenshot: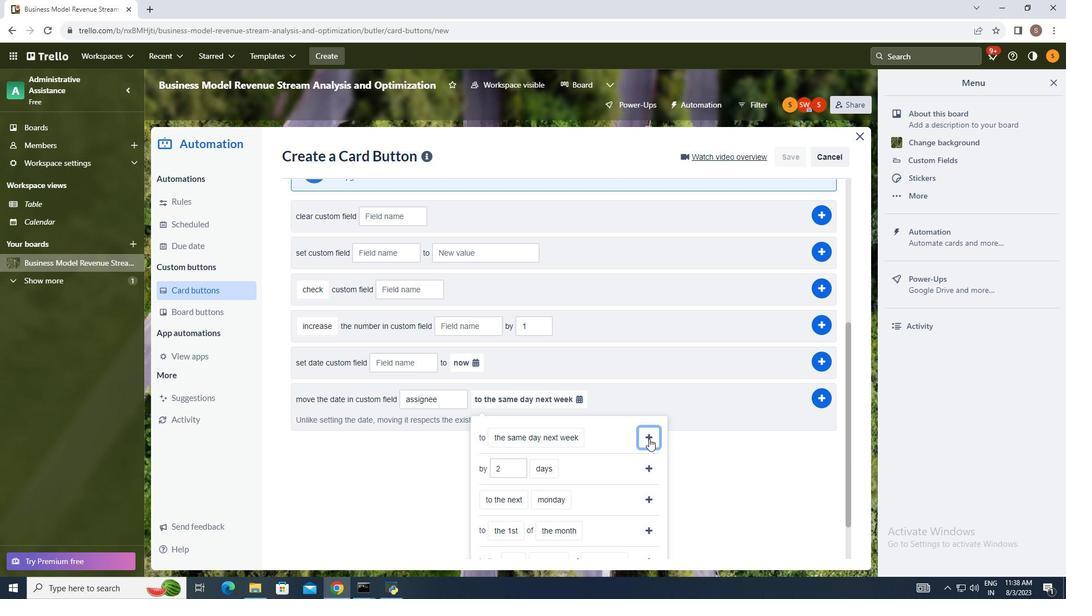 
Action: Mouse pressed left at (640, 430)
Screenshot: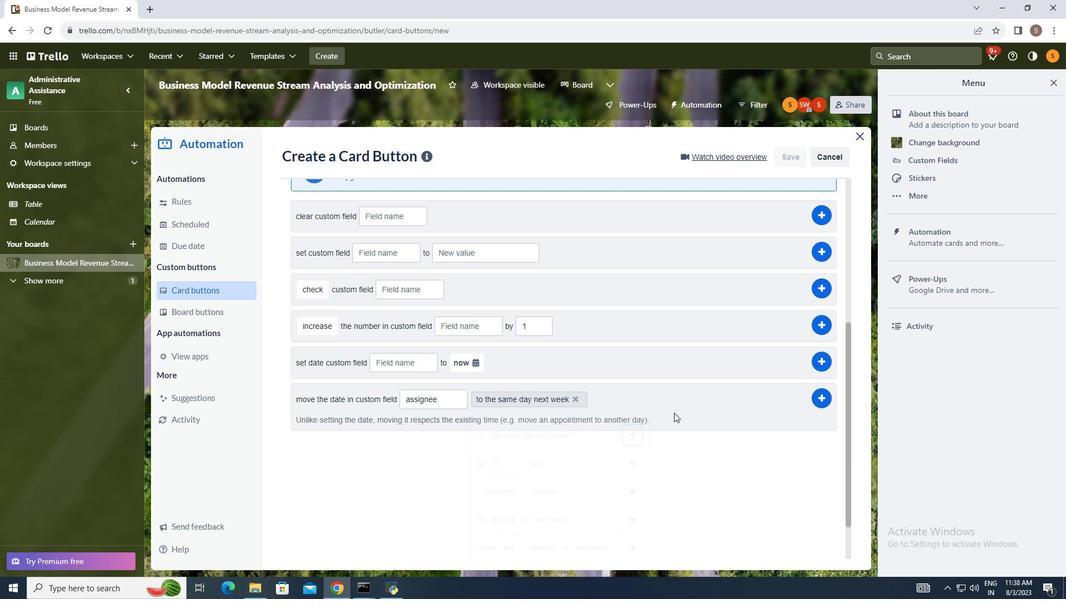 
Action: Mouse moved to (780, 503)
Screenshot: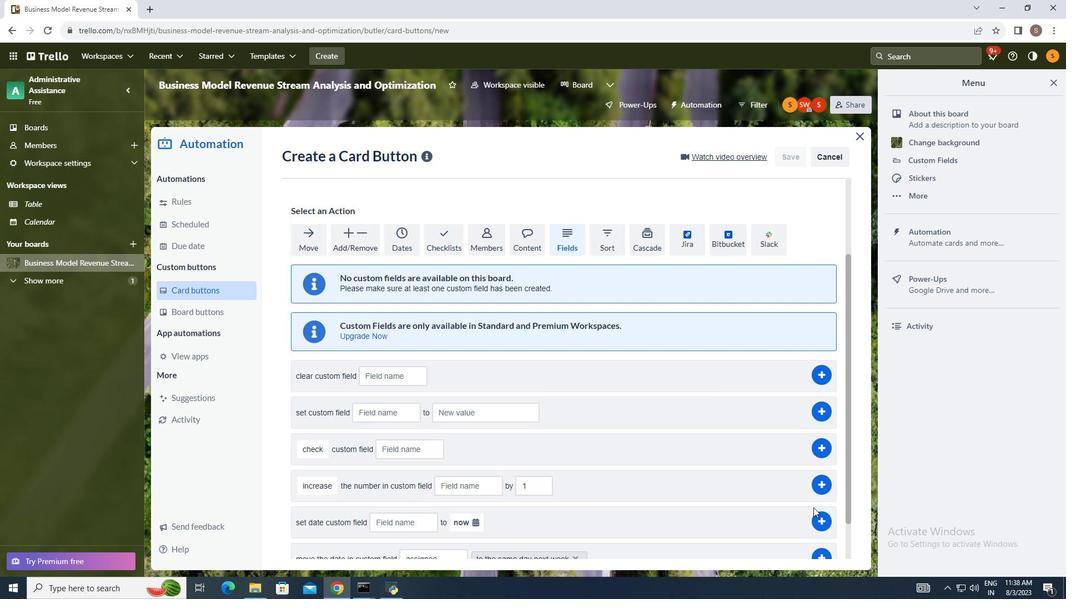 
Action: Mouse scrolled (780, 503) with delta (0, 0)
Screenshot: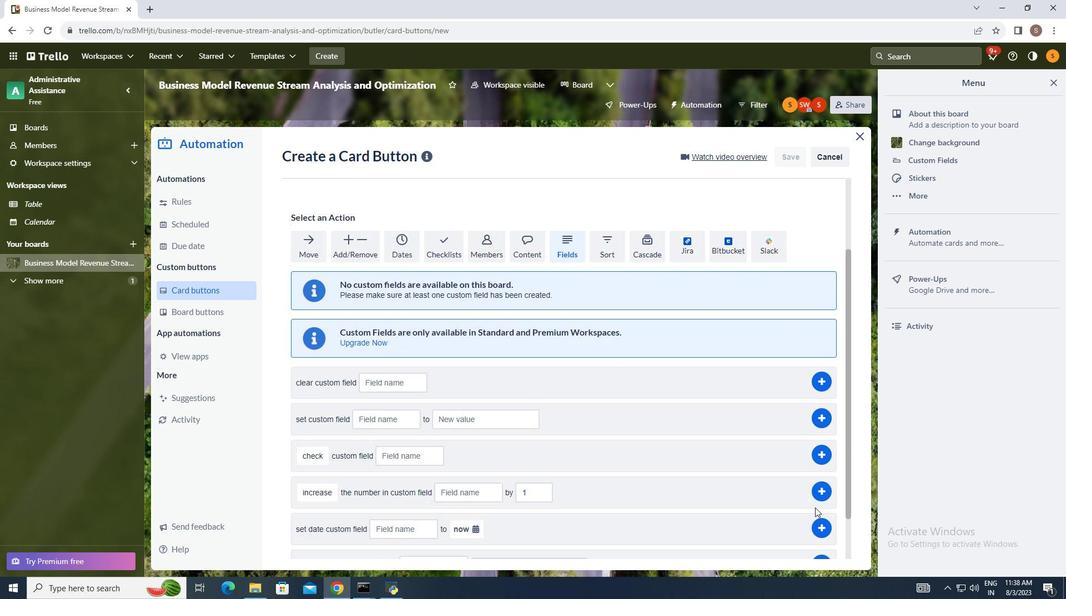
Action: Mouse scrolled (780, 503) with delta (0, 0)
Screenshot: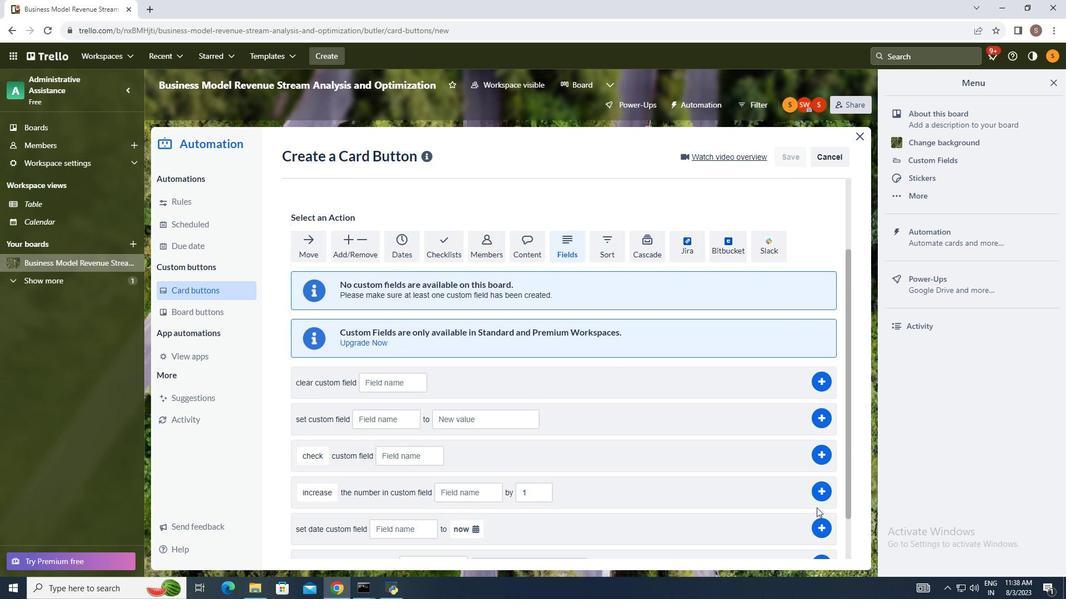
Action: Mouse scrolled (780, 503) with delta (0, 0)
Screenshot: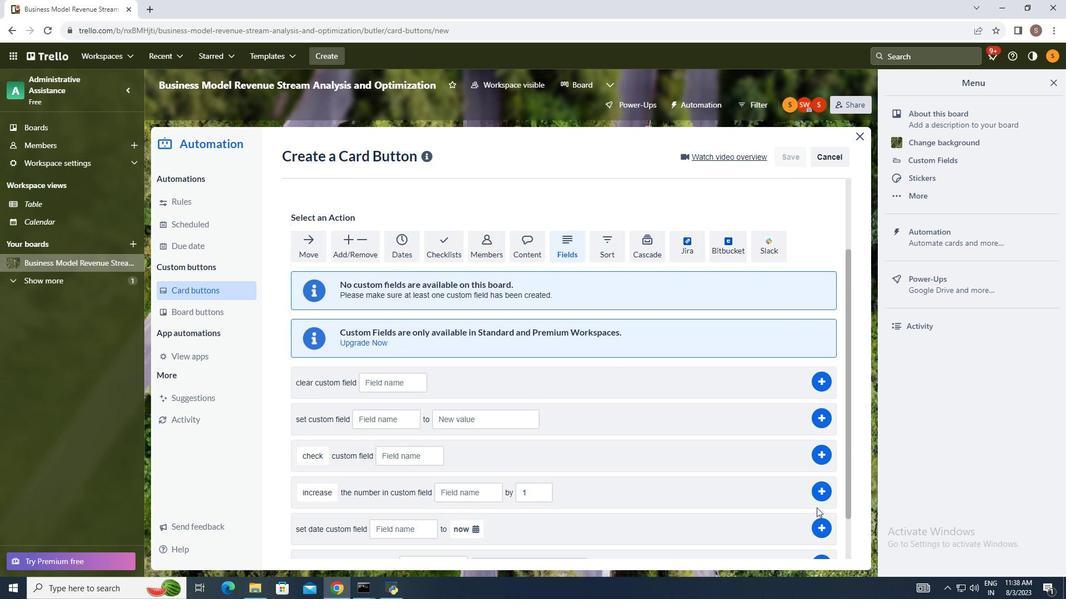 
Action: Mouse scrolled (780, 504) with delta (0, 0)
Screenshot: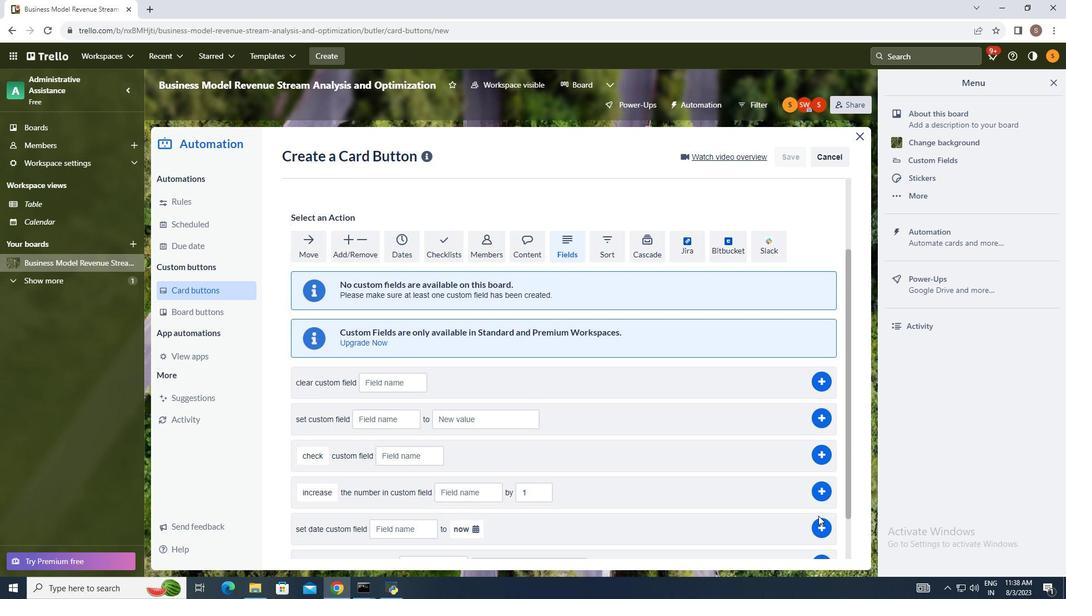 
Action: Mouse moved to (812, 532)
Screenshot: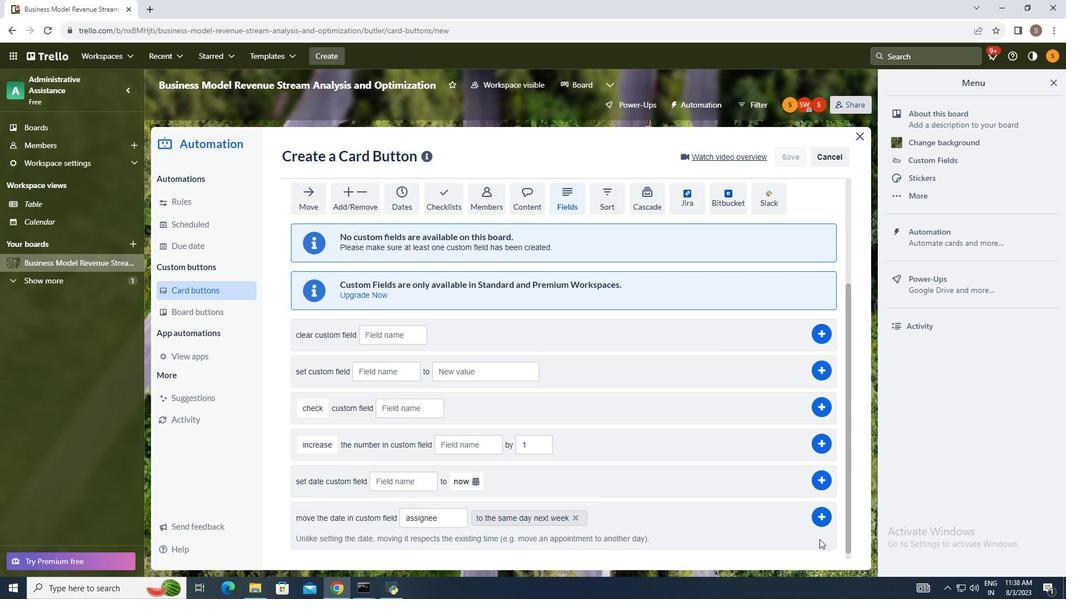 
Action: Mouse scrolled (812, 532) with delta (0, 0)
Screenshot: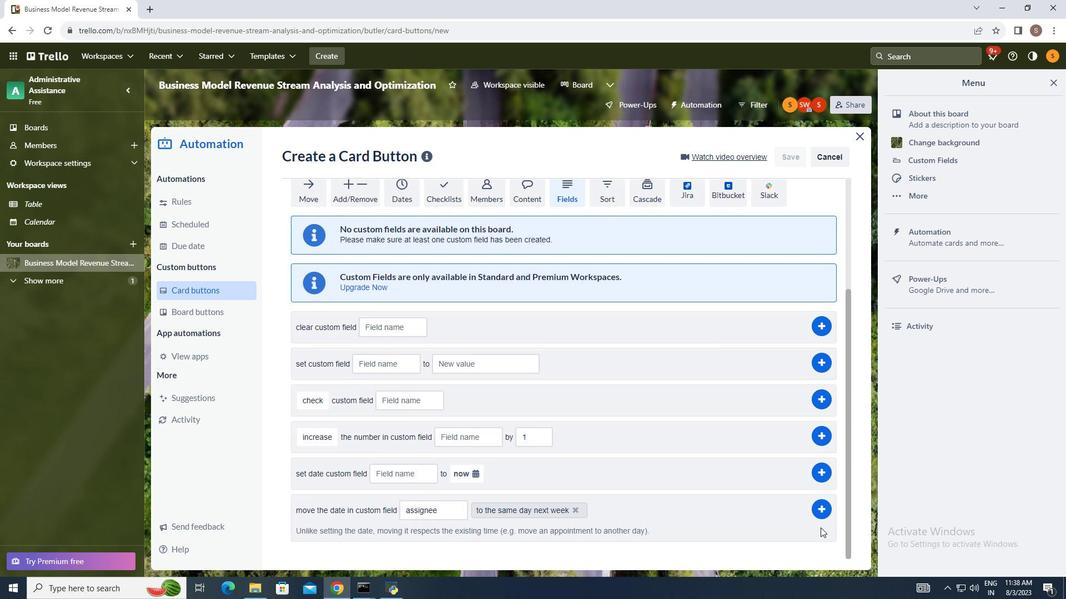 
Action: Mouse moved to (812, 533)
Screenshot: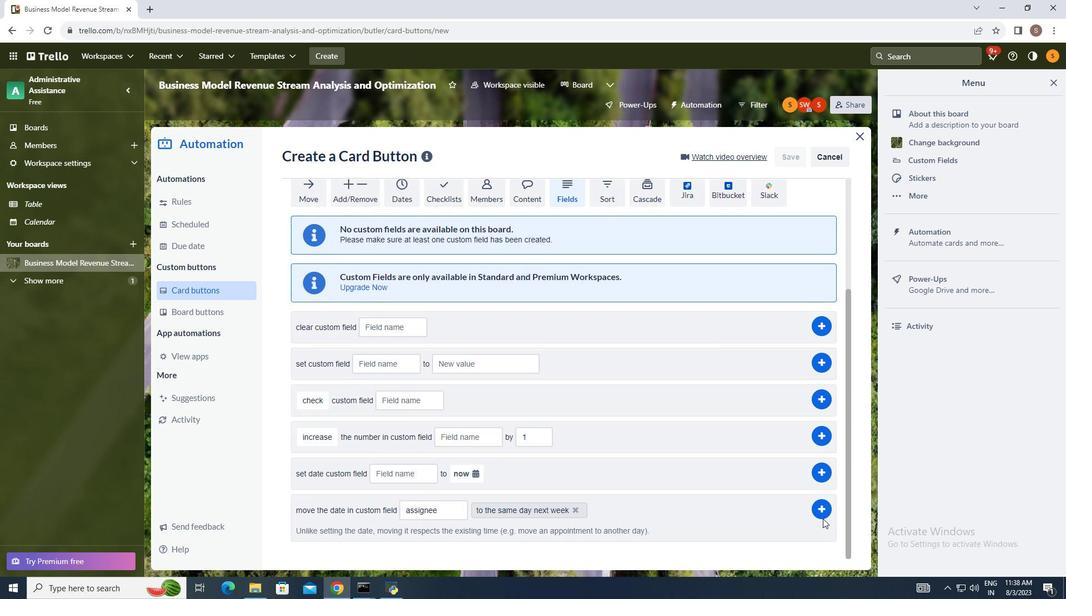 
Action: Mouse scrolled (812, 533) with delta (0, 0)
Screenshot: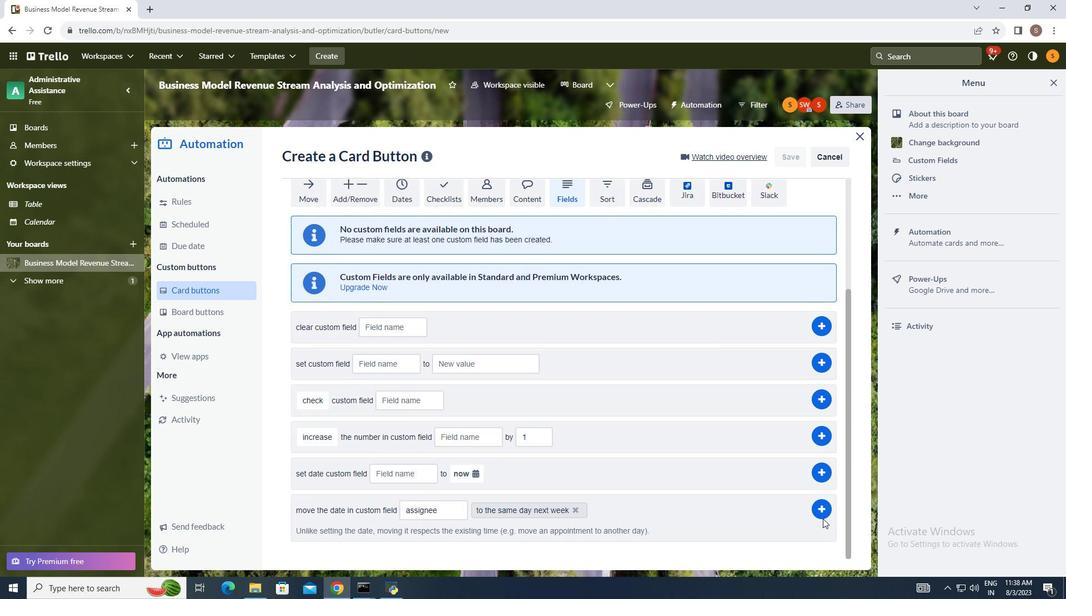 
Action: Mouse moved to (812, 533)
Screenshot: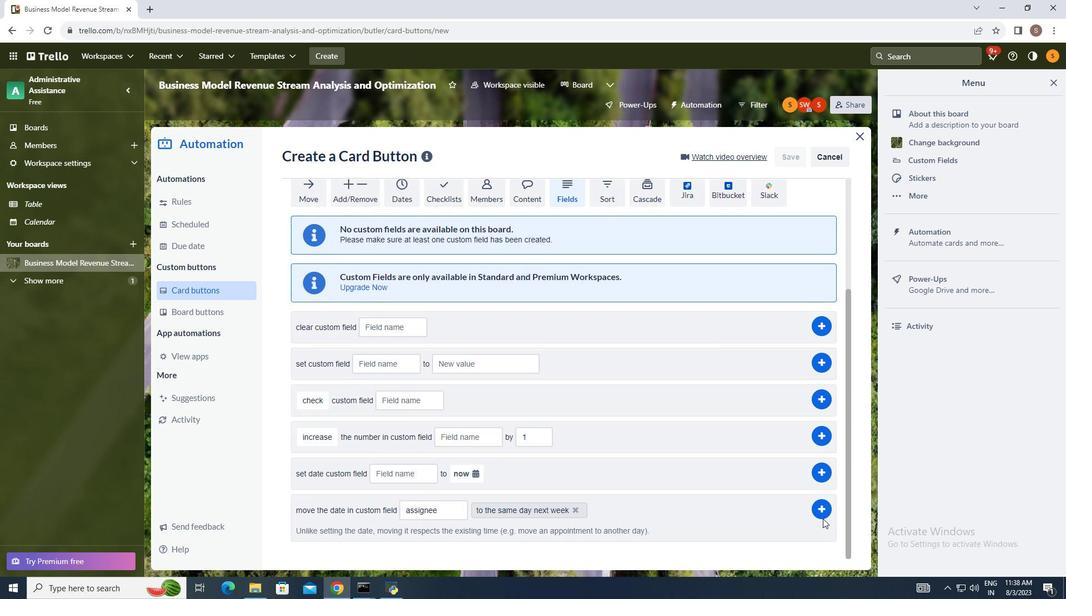
Action: Mouse scrolled (812, 532) with delta (0, 0)
Screenshot: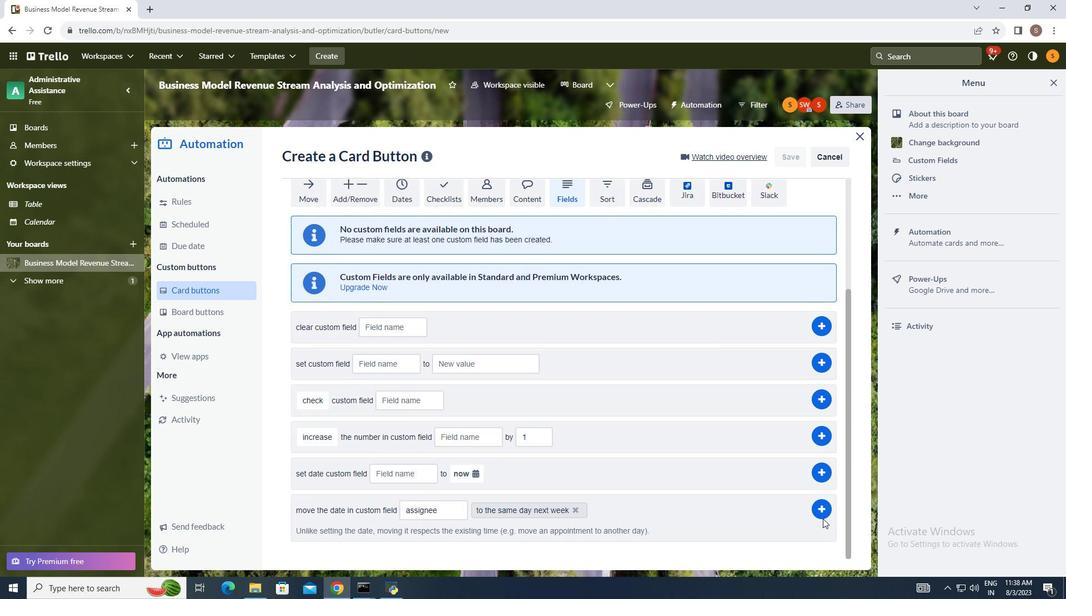
Action: Mouse moved to (816, 500)
Screenshot: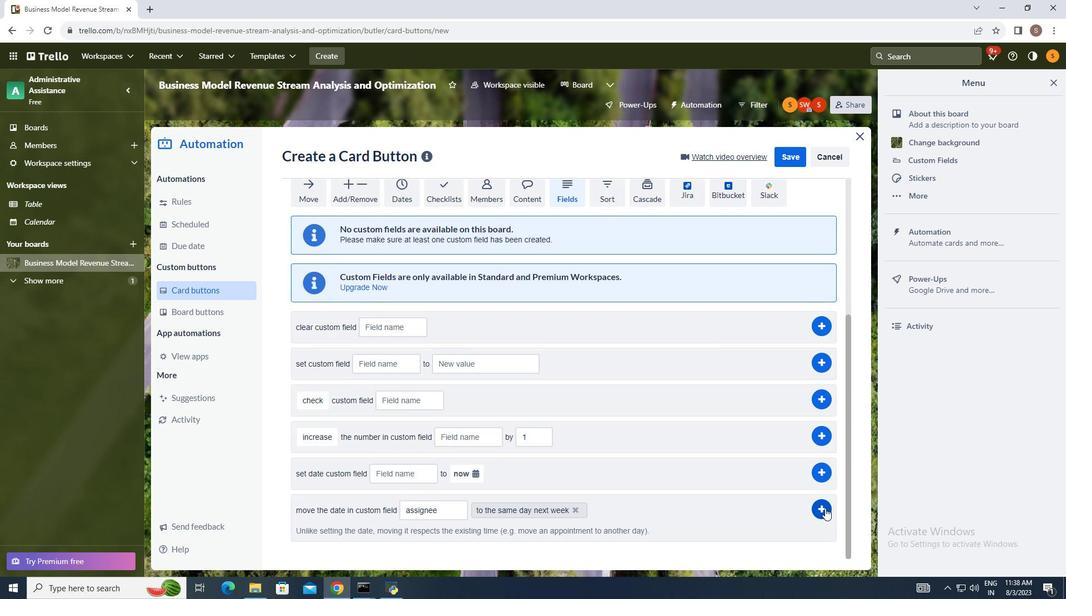 
Action: Mouse pressed left at (816, 500)
Screenshot: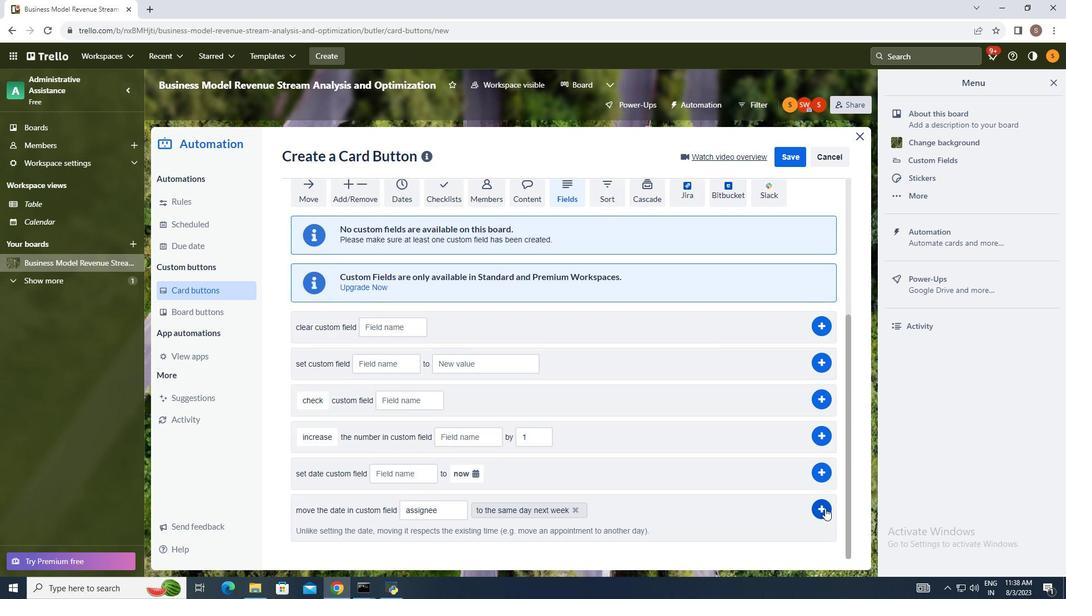 
Action: Mouse moved to (882, 469)
Screenshot: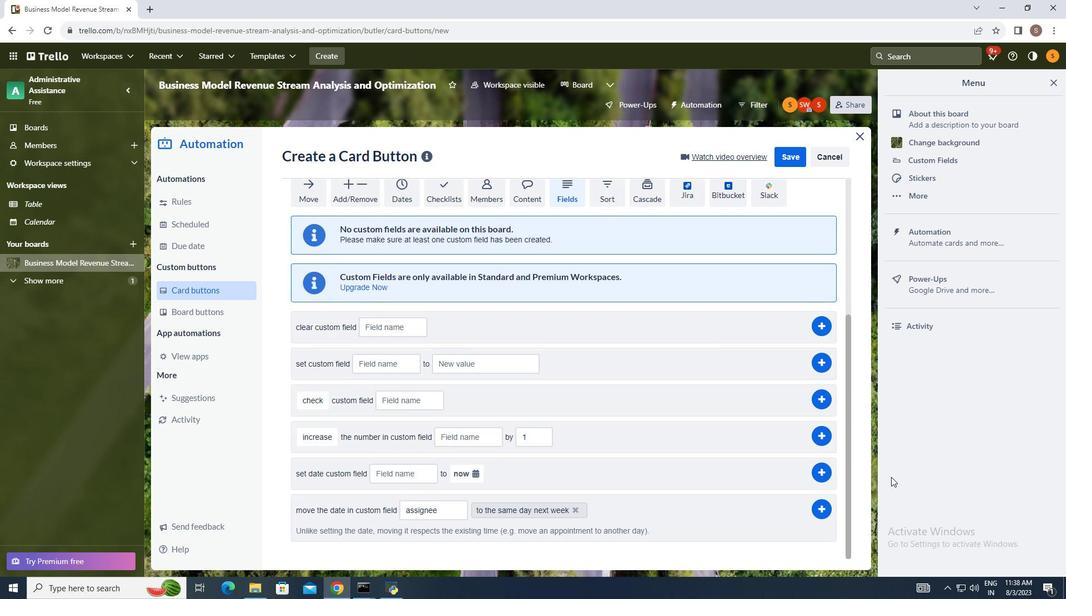 
